 Task: nan
Action: Mouse moved to (92, 128)
Screenshot: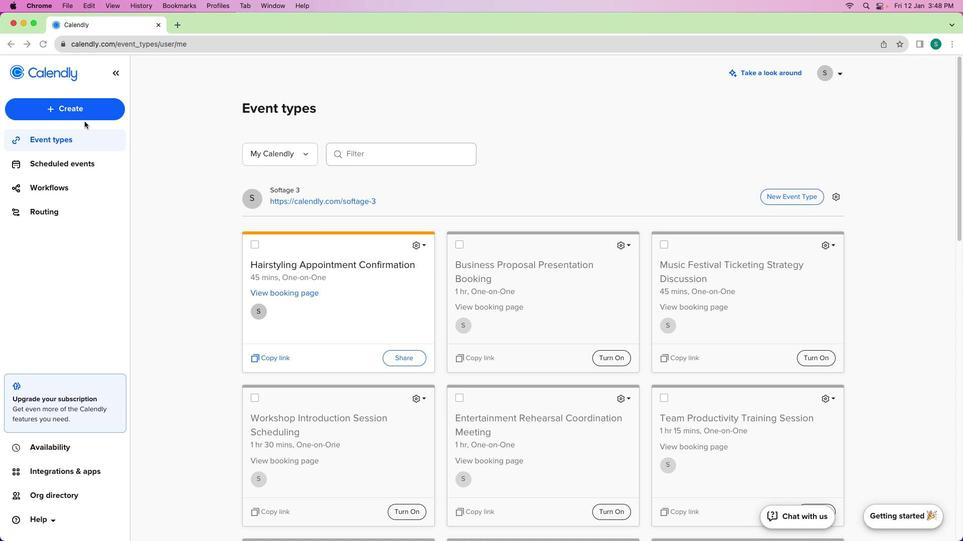
Action: Mouse pressed left at (92, 128)
Screenshot: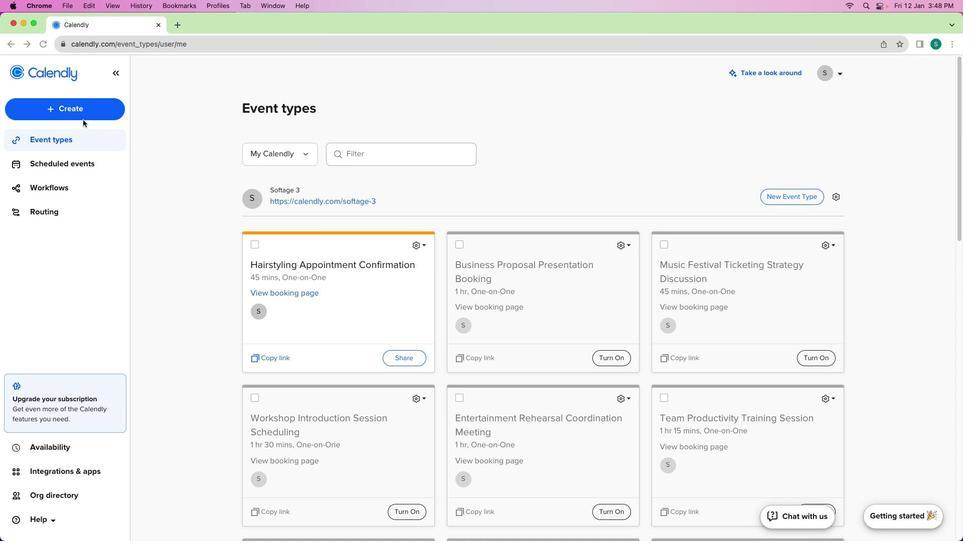 
Action: Mouse moved to (80, 120)
Screenshot: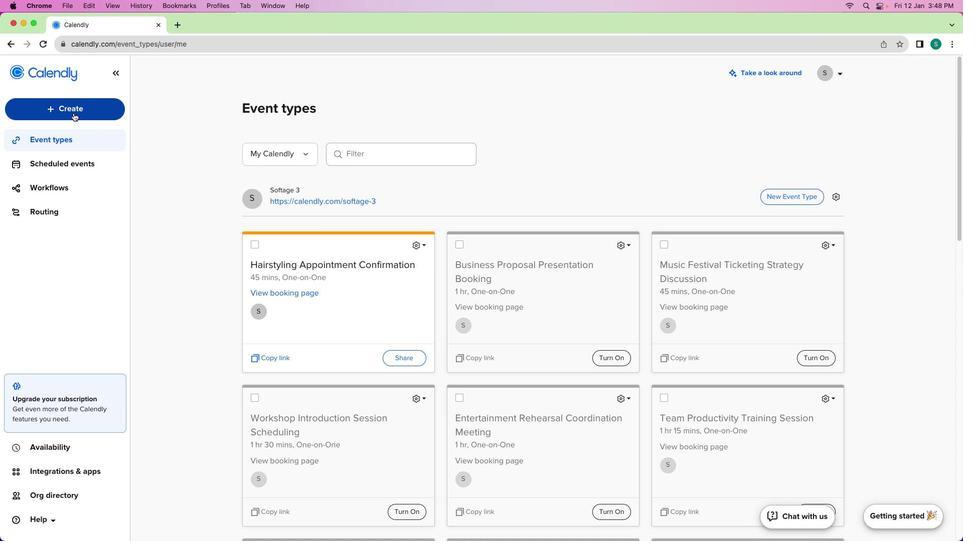 
Action: Mouse pressed left at (80, 120)
Screenshot: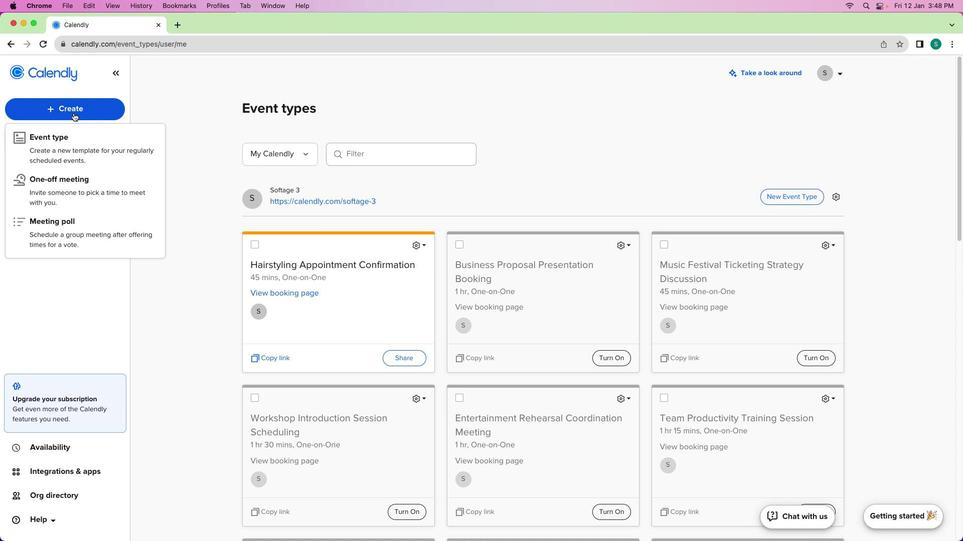 
Action: Mouse moved to (76, 140)
Screenshot: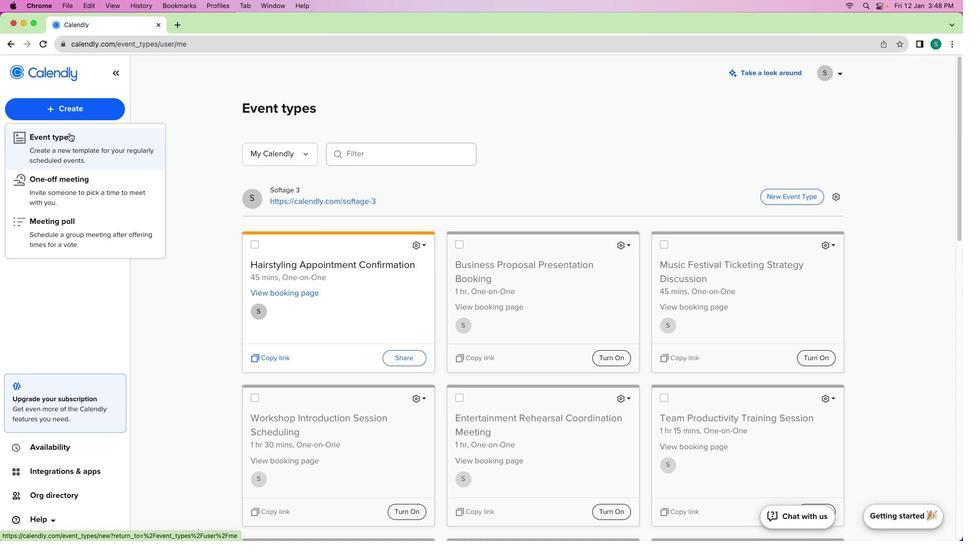 
Action: Mouse pressed left at (76, 140)
Screenshot: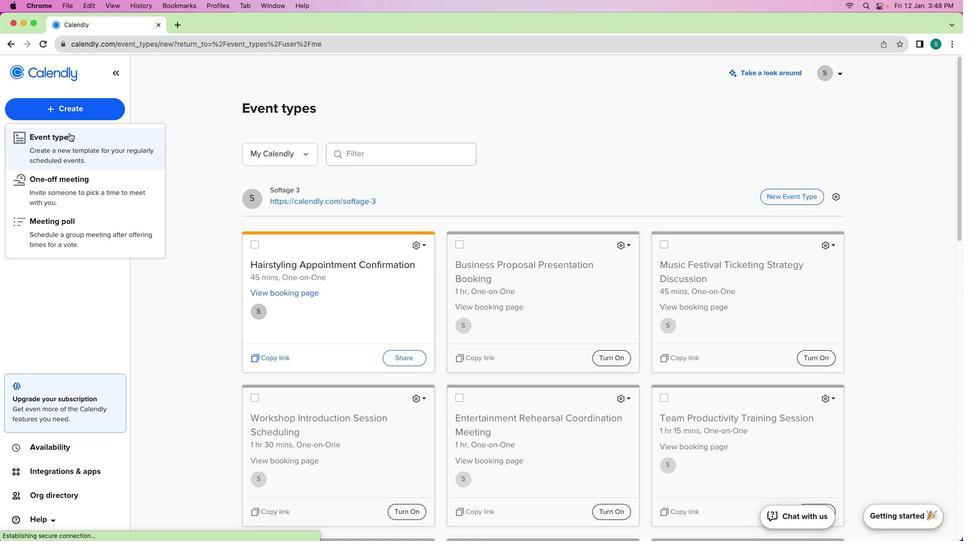 
Action: Mouse moved to (443, 205)
Screenshot: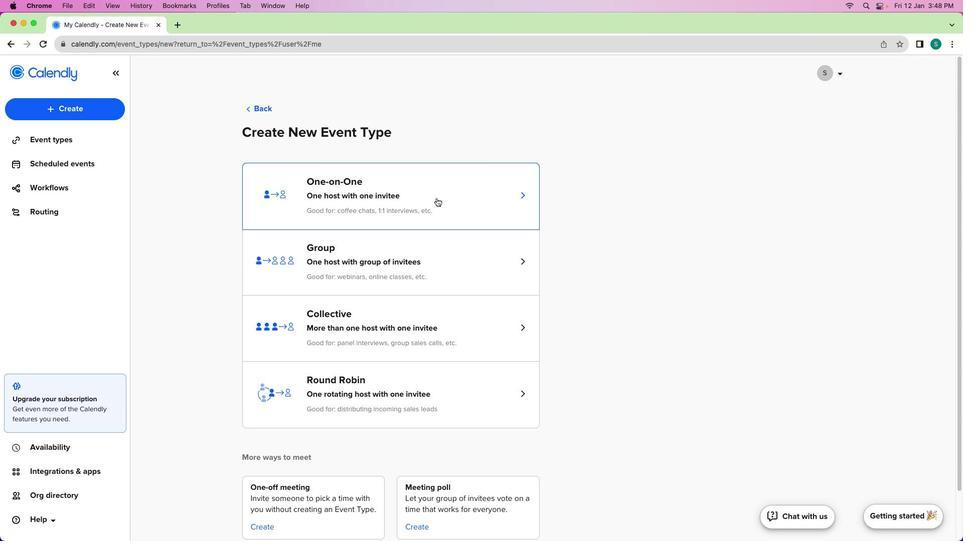 
Action: Mouse pressed left at (443, 205)
Screenshot: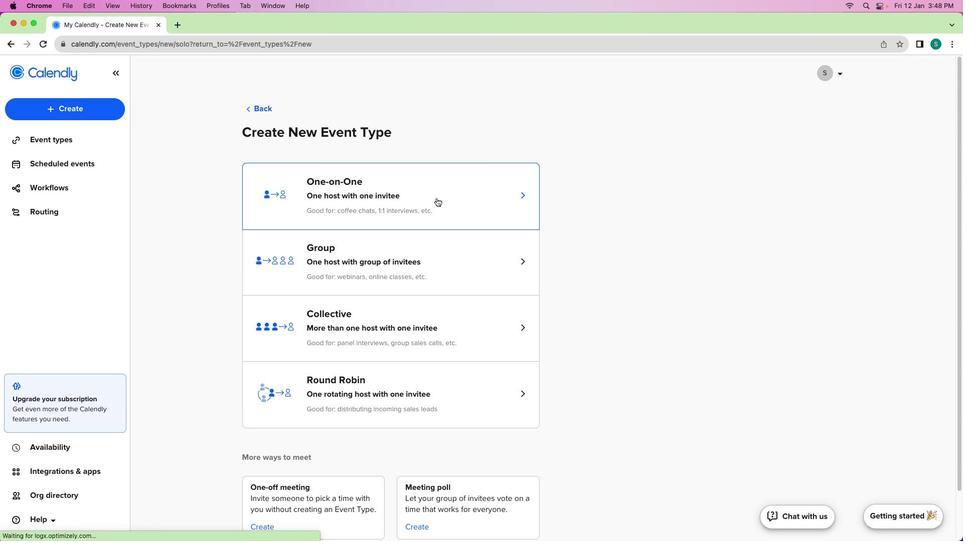 
Action: Mouse moved to (146, 164)
Screenshot: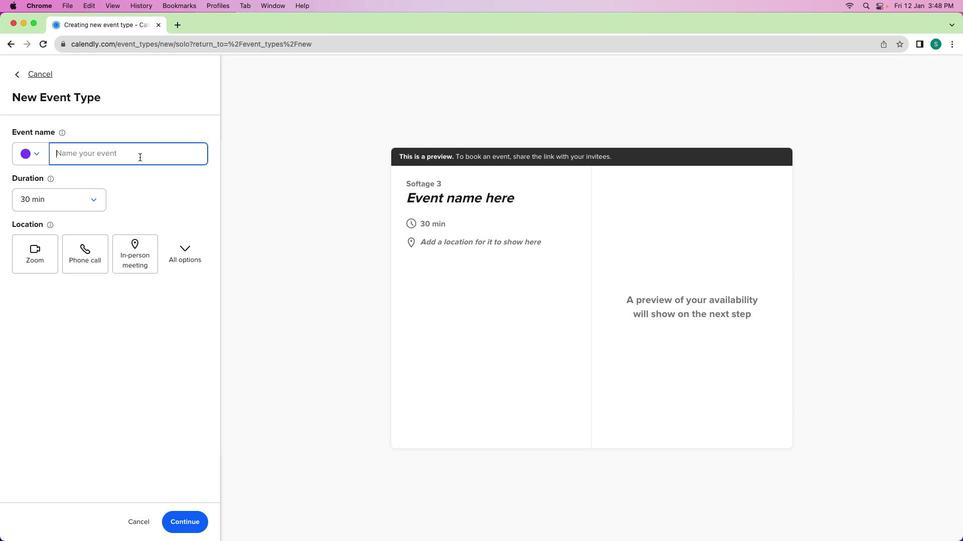 
Action: Mouse pressed left at (146, 164)
Screenshot: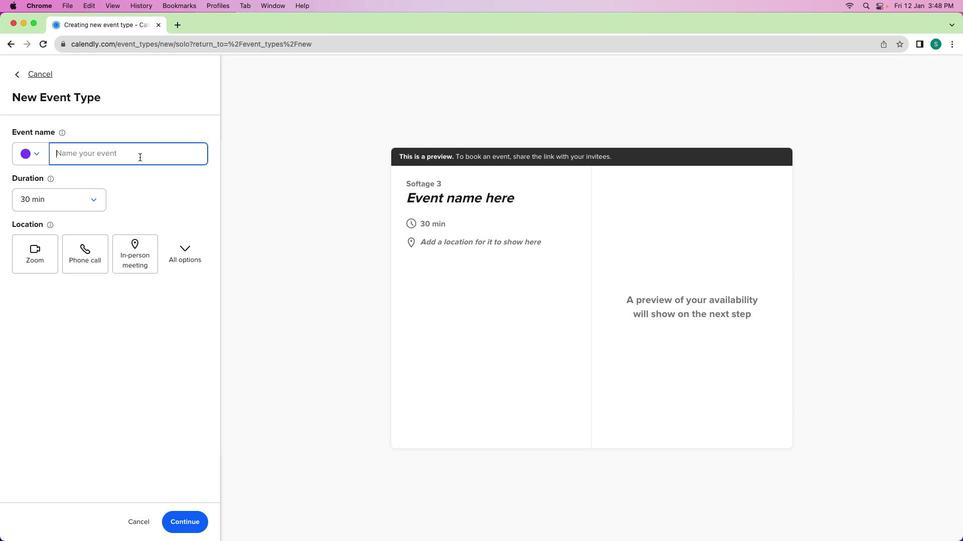 
Action: Mouse moved to (76, 208)
Screenshot: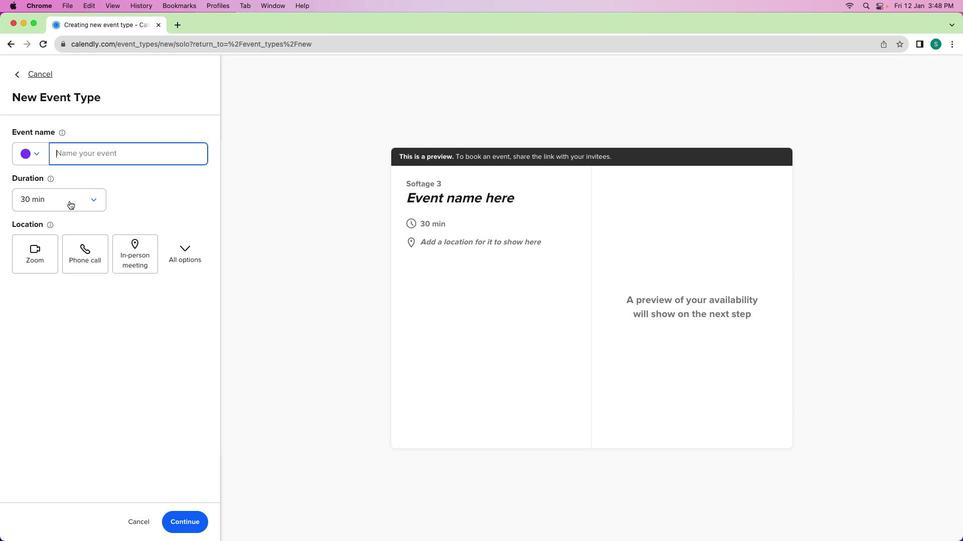 
Action: Key pressed Key.shift'B''u''s''i''n''e''s''s'Key.spaceKey.shift'D''e''v''e''l''o''p''m''e''n''t'Key.spaceKey.shift'C''o''n''s''u''l''t''a''t''i''o''n'Key.space'-'Key.spaceKey.shift'P''a''r''t''n''e''r''s''h''i''p''s'
Screenshot: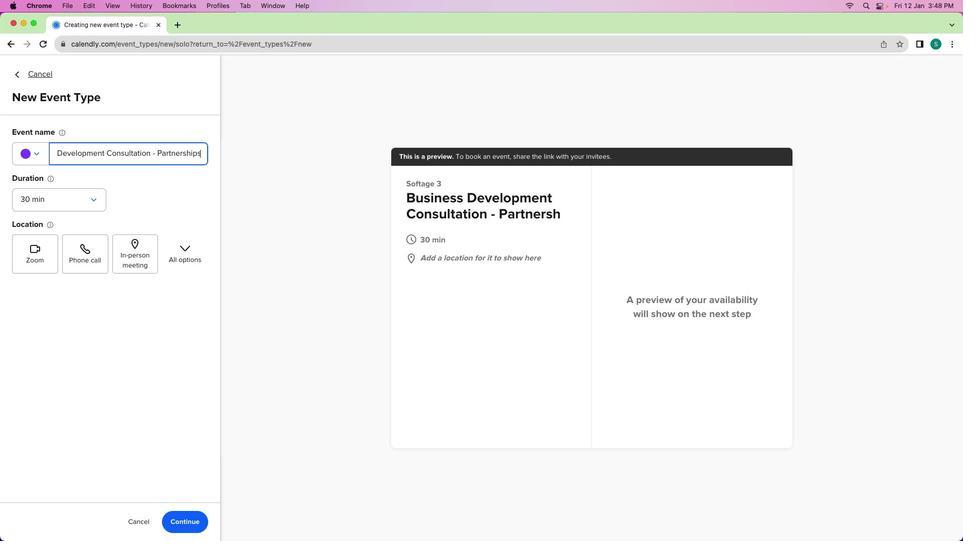 
Action: Mouse moved to (59, 210)
Screenshot: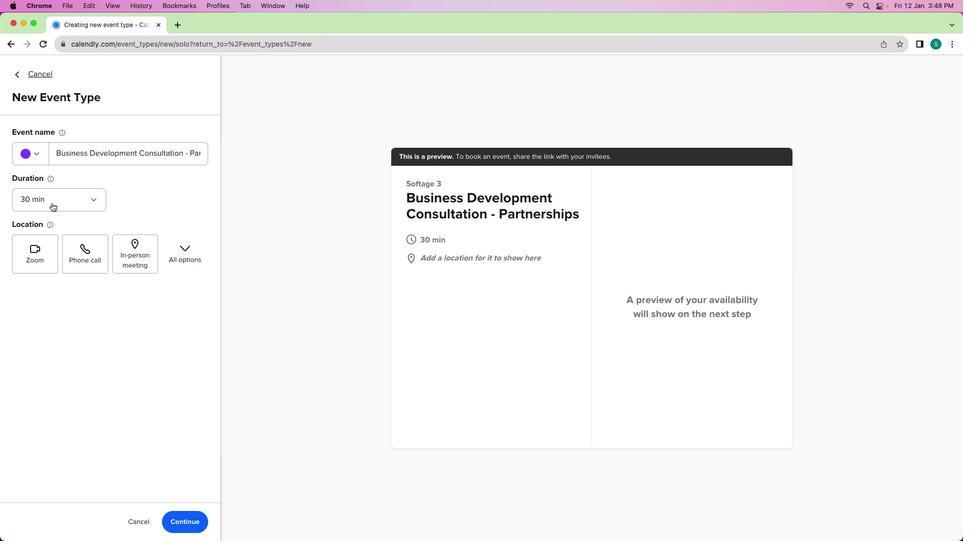 
Action: Mouse pressed left at (59, 210)
Screenshot: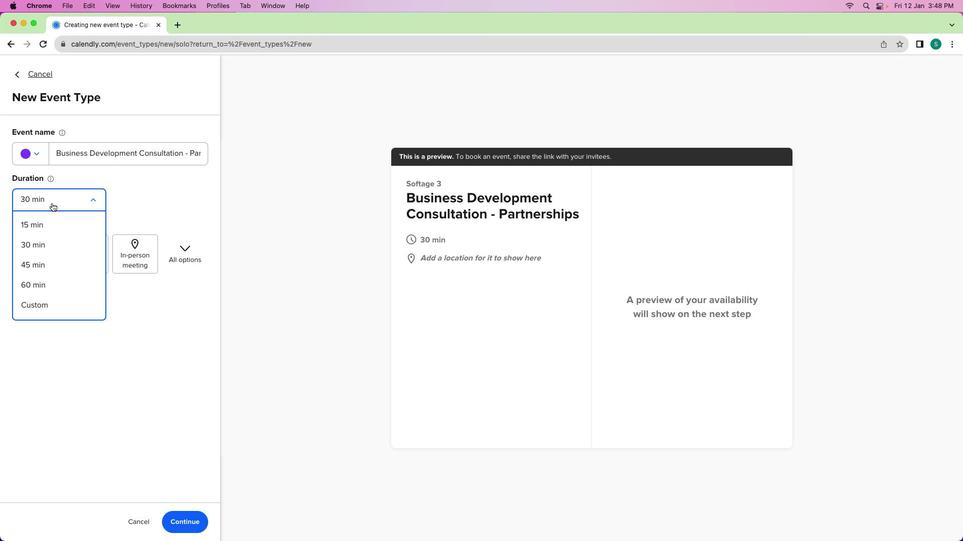 
Action: Mouse moved to (49, 305)
Screenshot: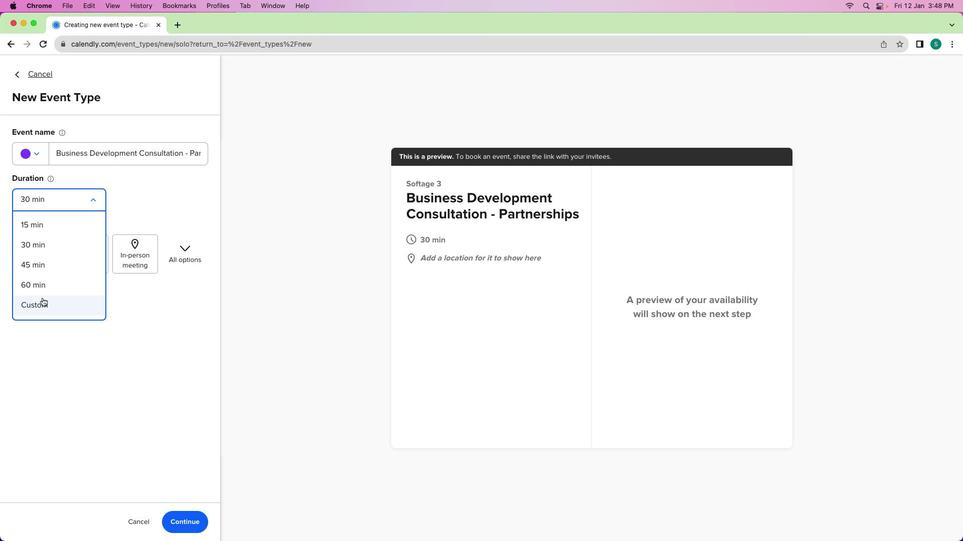 
Action: Mouse pressed left at (49, 305)
Screenshot: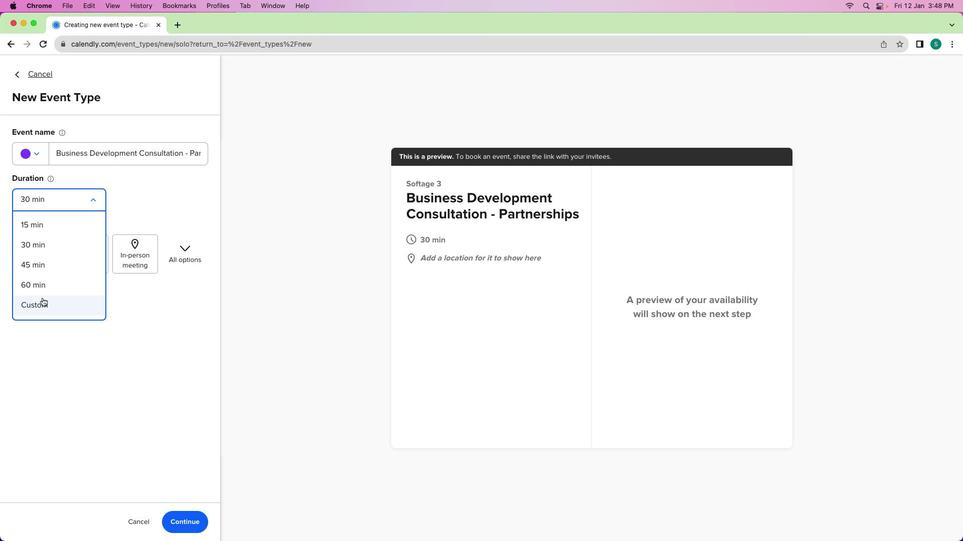 
Action: Mouse moved to (37, 232)
Screenshot: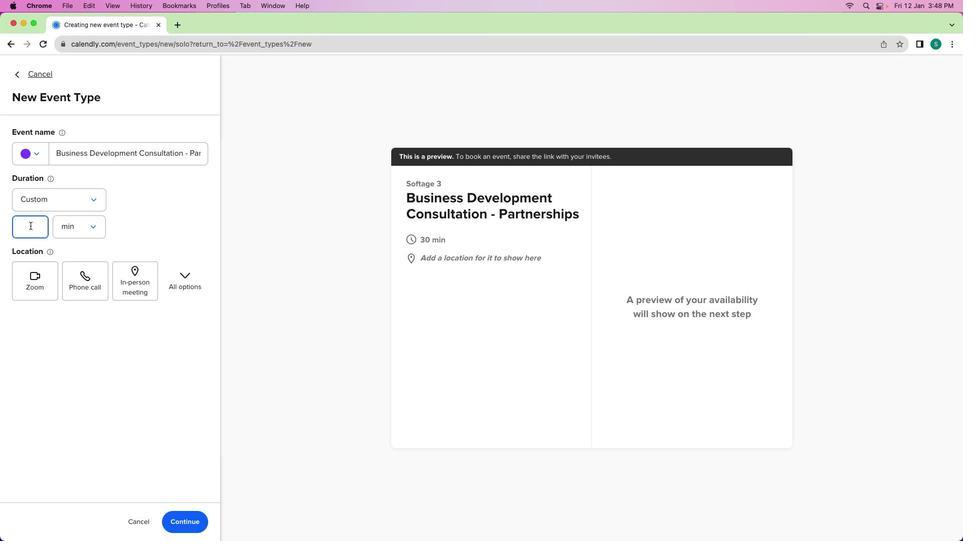 
Action: Key pressed '9''0'
Screenshot: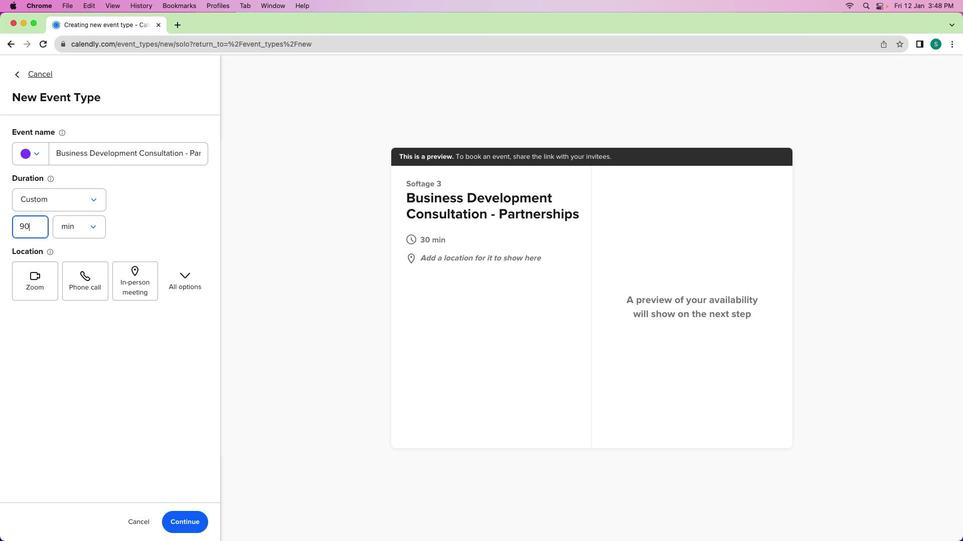 
Action: Mouse moved to (53, 302)
Screenshot: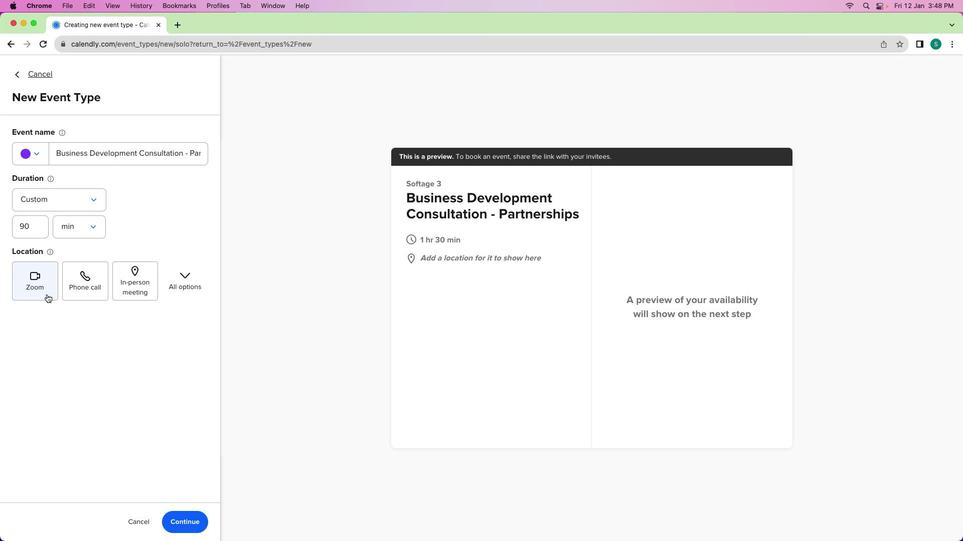 
Action: Mouse pressed left at (53, 302)
Screenshot: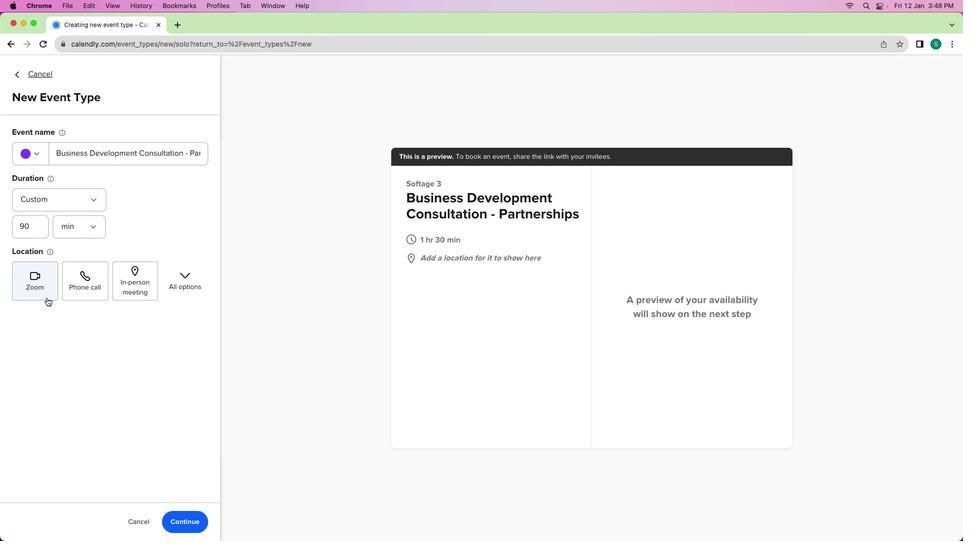 
Action: Mouse moved to (193, 531)
Screenshot: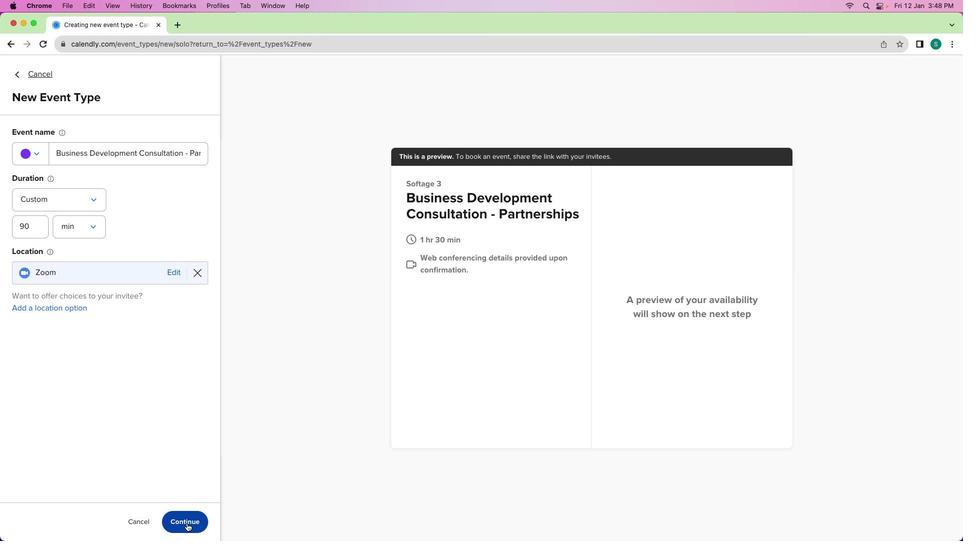 
Action: Mouse pressed left at (193, 531)
Screenshot: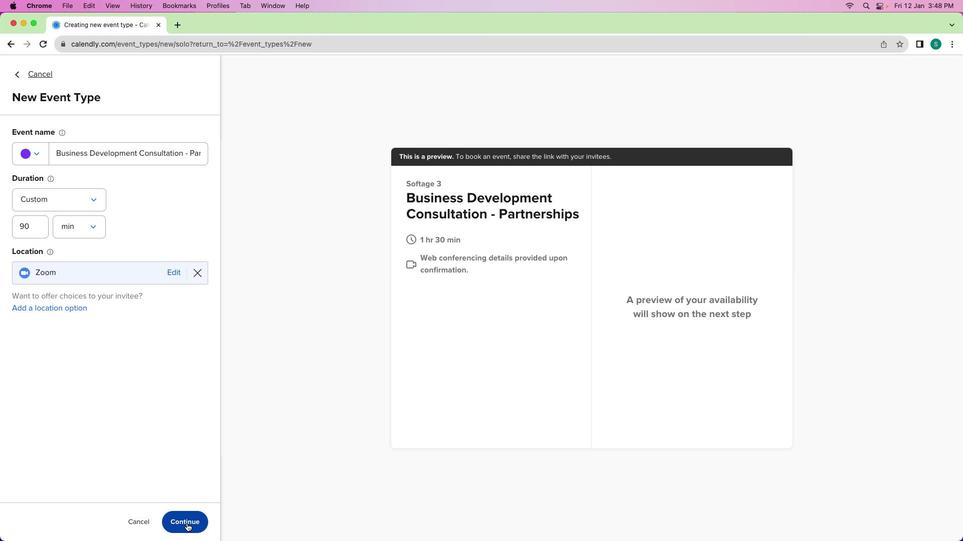 
Action: Mouse moved to (146, 190)
Screenshot: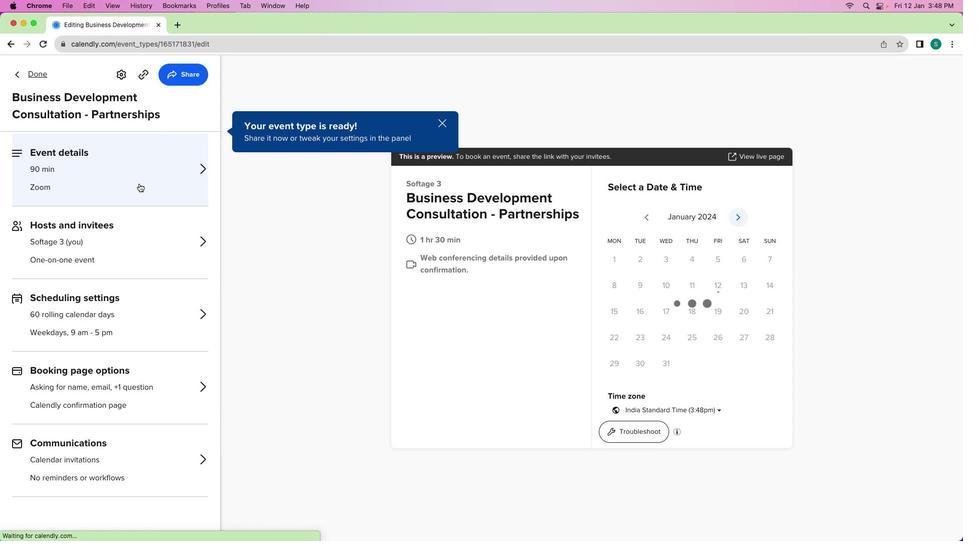 
Action: Mouse pressed left at (146, 190)
Screenshot: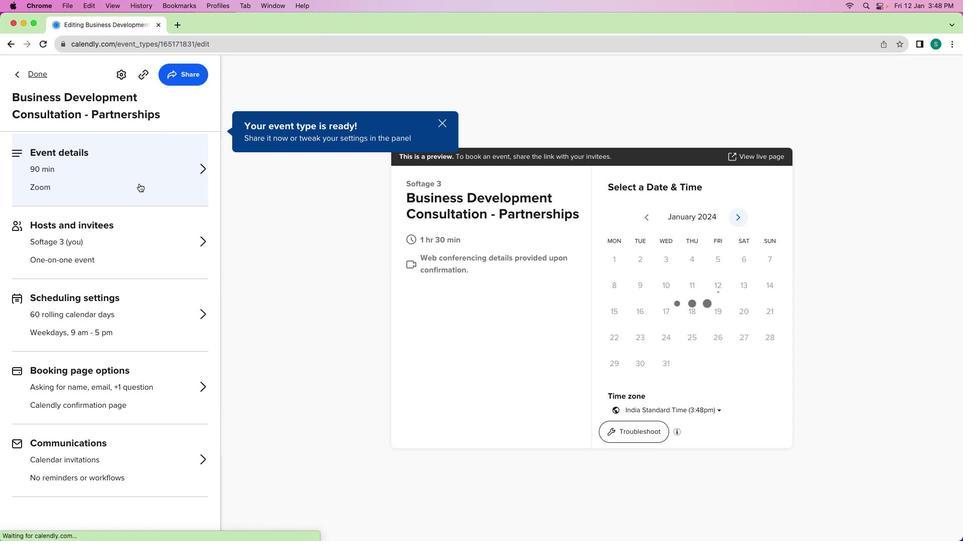
Action: Mouse moved to (138, 408)
Screenshot: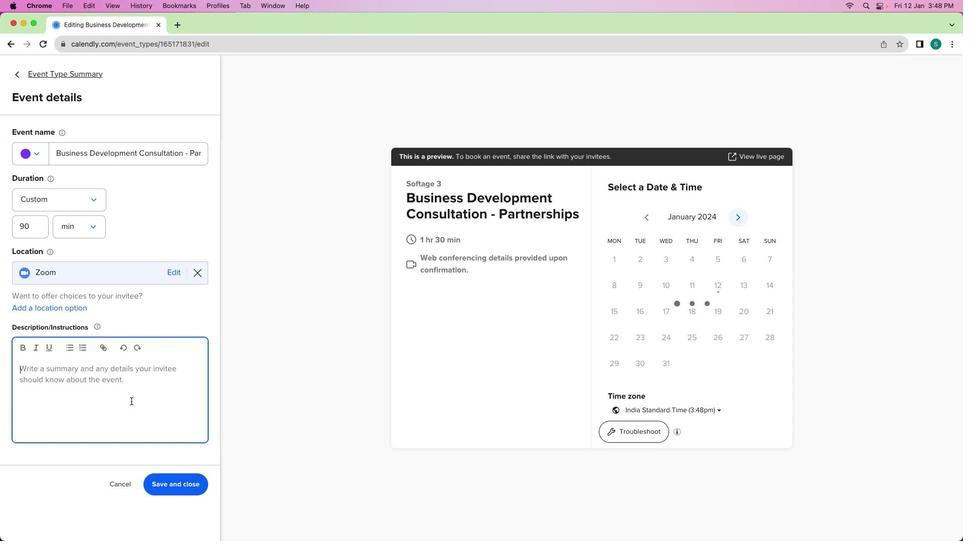 
Action: Mouse pressed left at (138, 408)
Screenshot: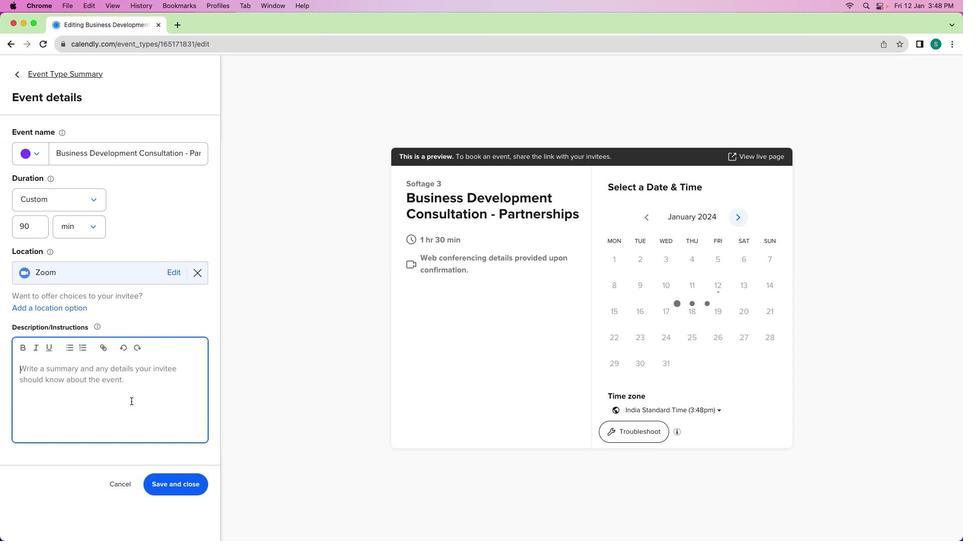 
Action: Key pressed Key.shift'H''e''l''l''o'Key.space't''e''a''m'','Key.enterKey.shift'I'"'"'v''e'Key.space's''c''h''e''d''u''l''e''d'Key.space'a'Key.space'9''0''-''m''i''n''u''t''e'Key.space'b''u''s''i''n''e''s''s'Key.space'd''e''v''e''l''o''p''m''e''n''t'Key.space'c''o''n''s''u''l''t''a''t''i''o''n'Key.space't''o'Key.space'e''x''p''l''o''r''e'Key.space'p''o''t''e''n''t''i''a''l'Key.space'p''a''r''t''n''e''r''s''h''i''p''s'Key.space'a''n''d'Key.space'c''o''l''l''a''b''o''r''a''t''i''o''n'Key.space'o''p''p''o''r''t''u''n''i''t''i''e''s'','Key.backspace'.'Key.spaceKey.shift'L''e''t'"'"'s'Key.space'd''i''s''c''u''s''s'Key.space's''t''r''a''t''e''g''i''e''s'','Key.space'i''d''e''n''t''i''f''y'Key.space'j'Key.backspace'k''e''y'Key.space'a'Key.backspace'p''r''o''s''p''e''c''t''s'','Key.space'a''n''d'Key.space'a''l''i''g''n'Key.space'o''u''r'Key.space'g''o''a''l''s'Key.space'f''o''r'Key.space's''u''c''c''e''s''s''f''u''l'Key.space'p''a''r''t''n''e''r''s''h''i''p''s''.'Key.enterKey.enterKey.shift'E''x''c''i''t''e''d'Key.space't''o'Key.space'd''e''l''v''e'Key.space'i''n''t''o'Key.space'b''u''s''i''n''e''s''s'Key.space'd''e''v''e''l''o''p''m''e''n''t'Key.space'w''i''t''h'Key.space'y''o''u'Key.shift_r'!'Key.enterKey.enterKey.shift'B''e''s''t'Key.space'r''e''g''a''r''d''s'','Key.enterKey.shift'S''o''f''t'Key.shift'A''g''e'
Screenshot: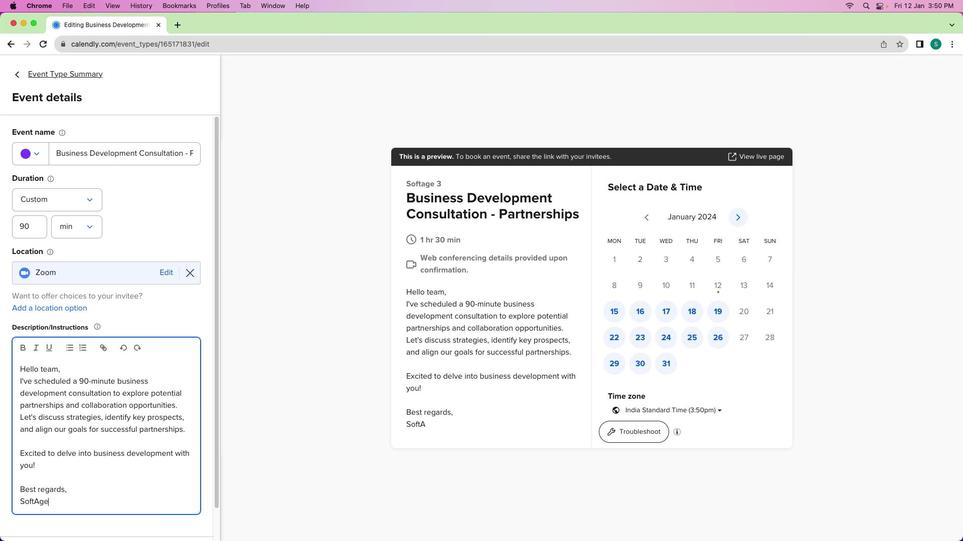 
Action: Mouse moved to (190, 291)
Screenshot: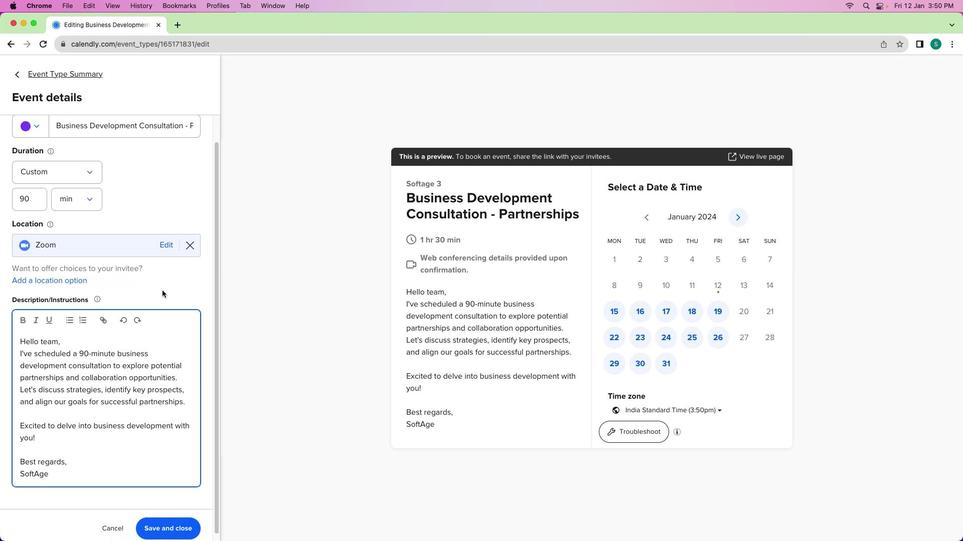 
Action: Mouse scrolled (190, 291) with delta (7, 6)
Screenshot: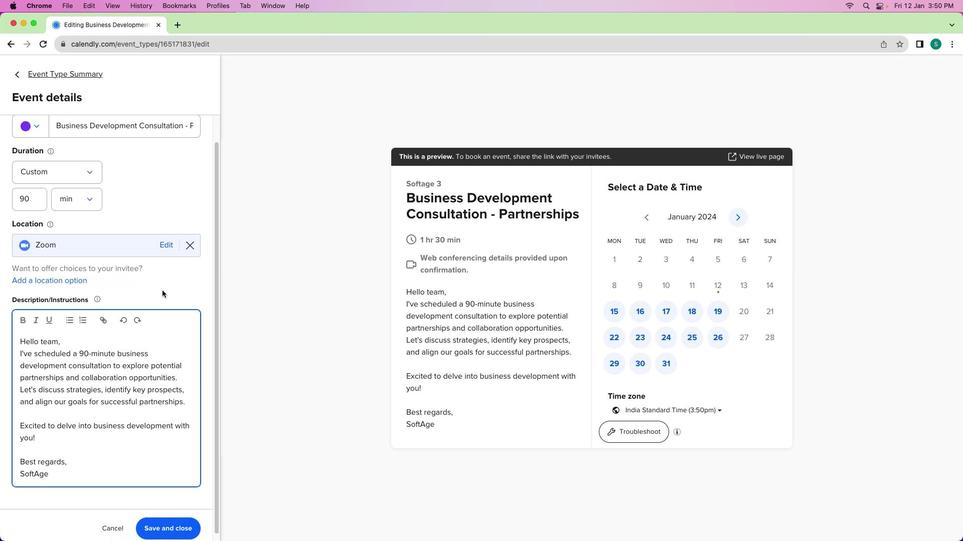 
Action: Mouse moved to (189, 292)
Screenshot: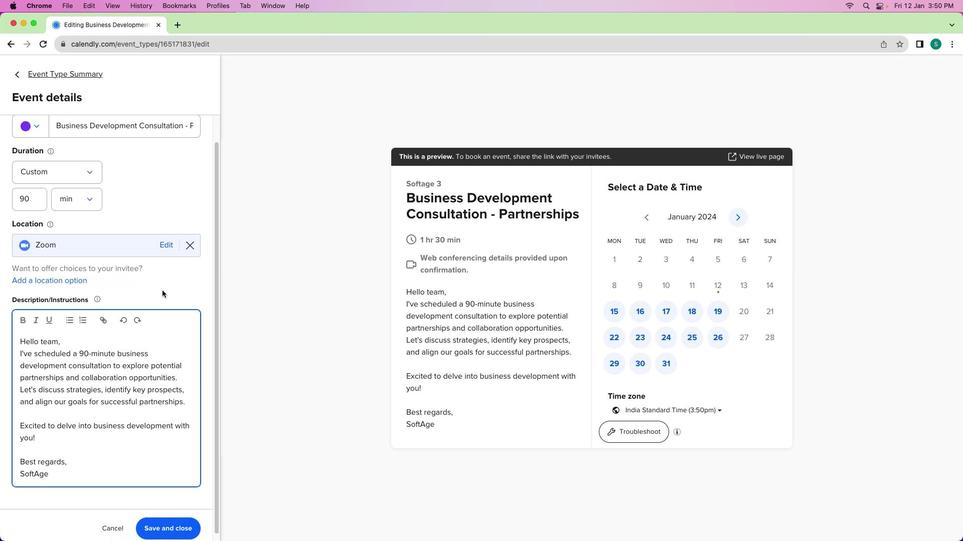 
Action: Mouse scrolled (189, 292) with delta (7, 6)
Screenshot: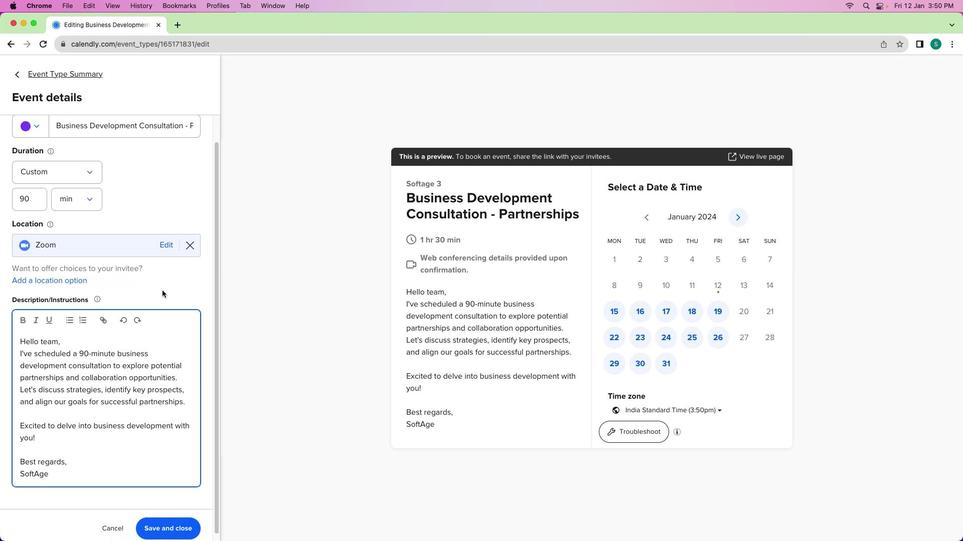 
Action: Mouse moved to (184, 294)
Screenshot: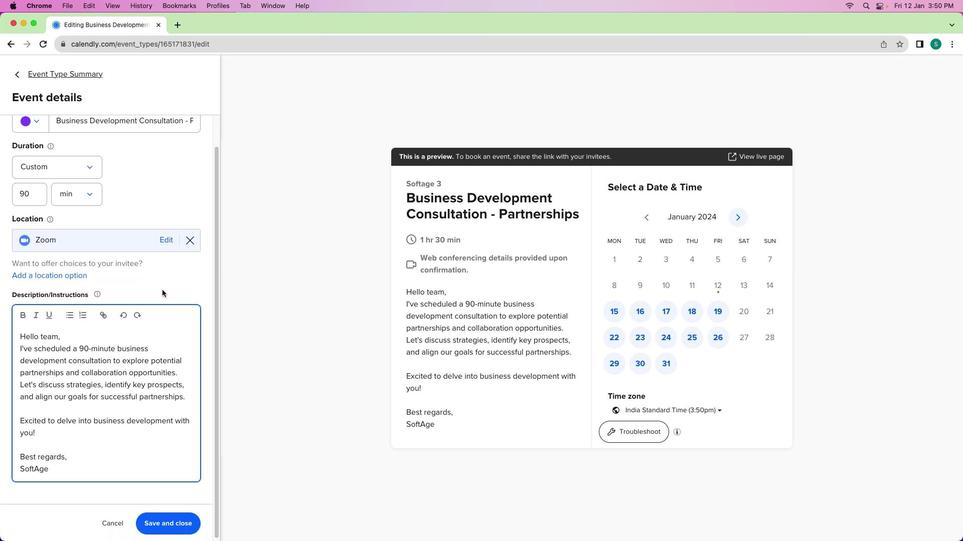 
Action: Mouse scrolled (184, 294) with delta (7, 5)
Screenshot: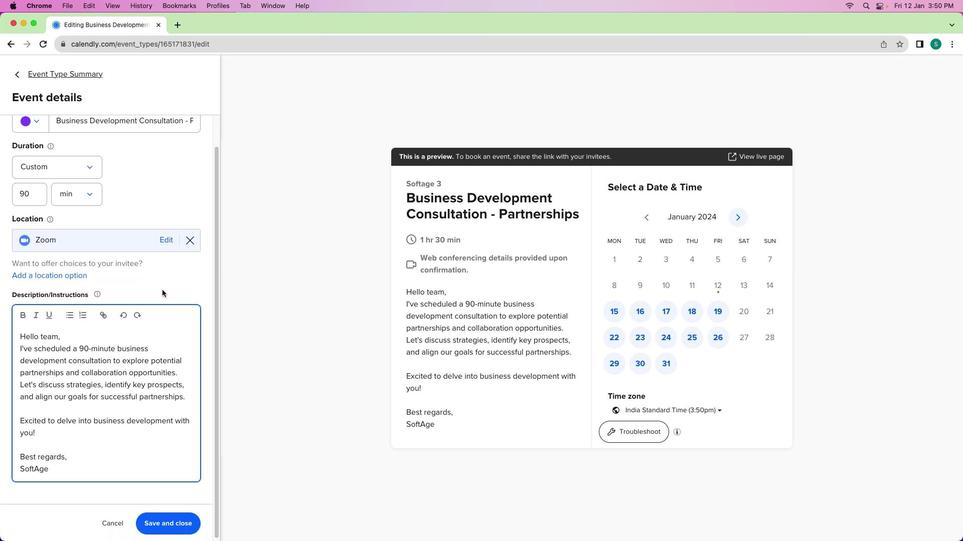 
Action: Mouse moved to (179, 295)
Screenshot: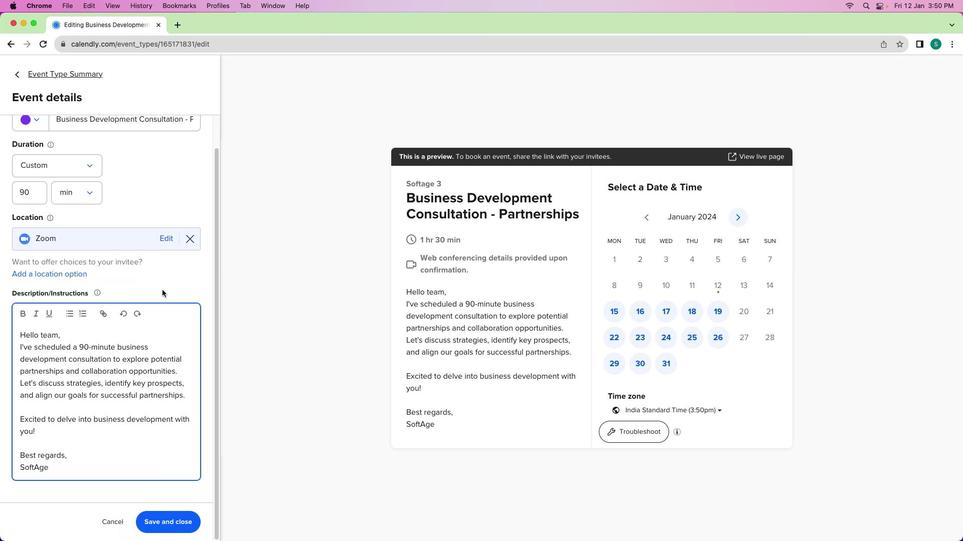 
Action: Mouse scrolled (179, 295) with delta (7, 4)
Screenshot: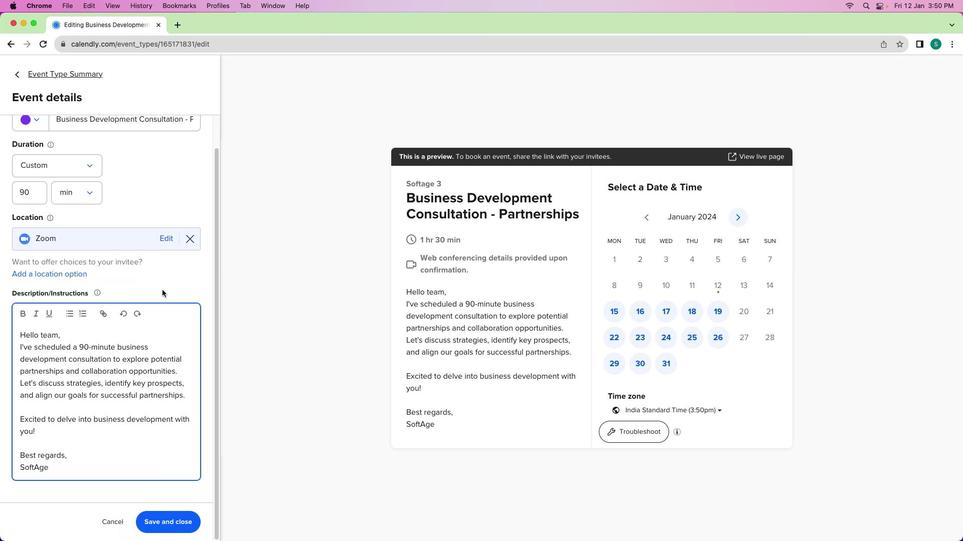 
Action: Mouse moved to (176, 296)
Screenshot: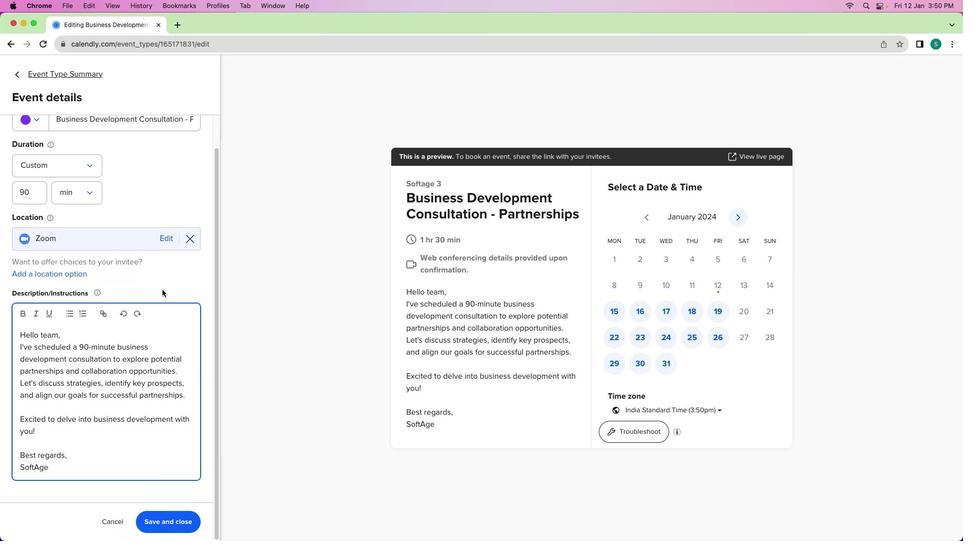 
Action: Mouse scrolled (176, 296) with delta (7, 4)
Screenshot: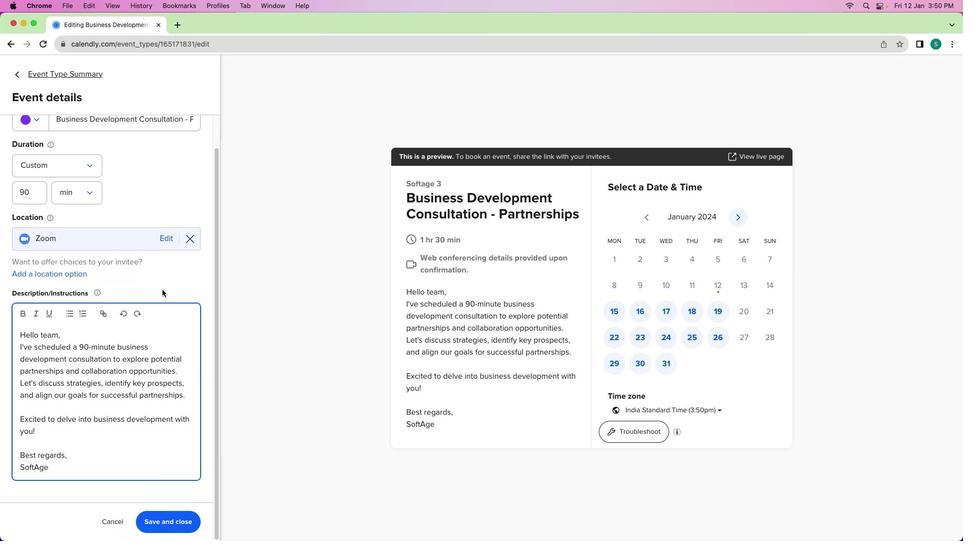 
Action: Mouse moved to (174, 524)
Screenshot: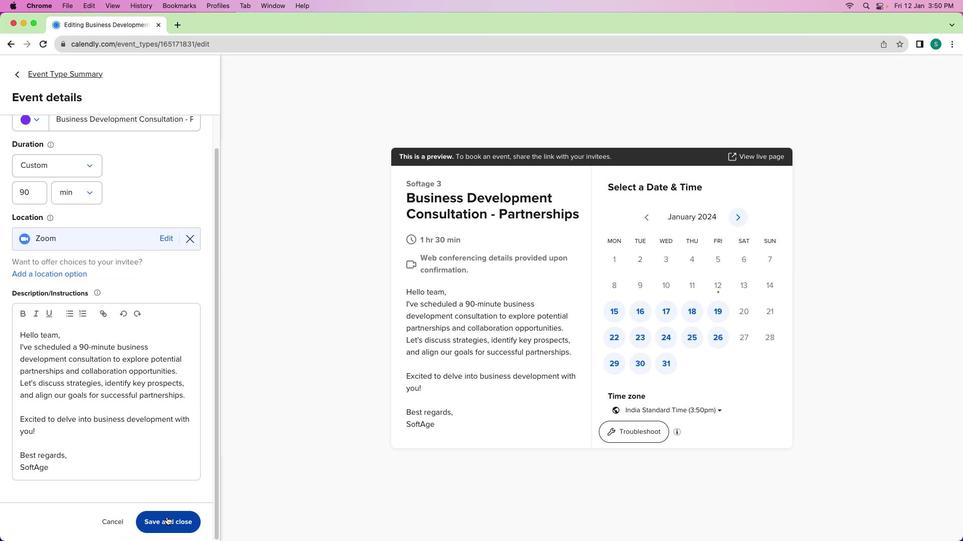 
Action: Mouse pressed left at (174, 524)
Screenshot: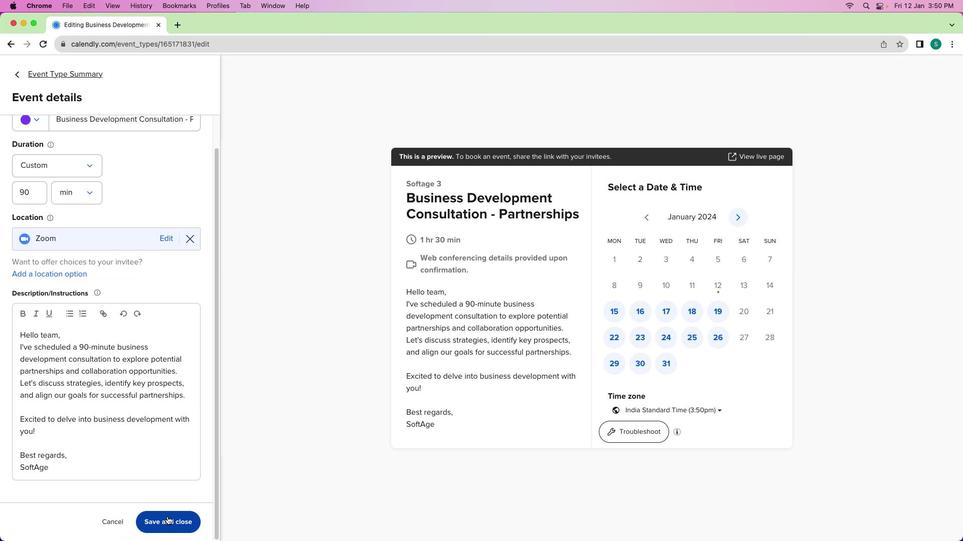 
Action: Mouse moved to (154, 310)
Screenshot: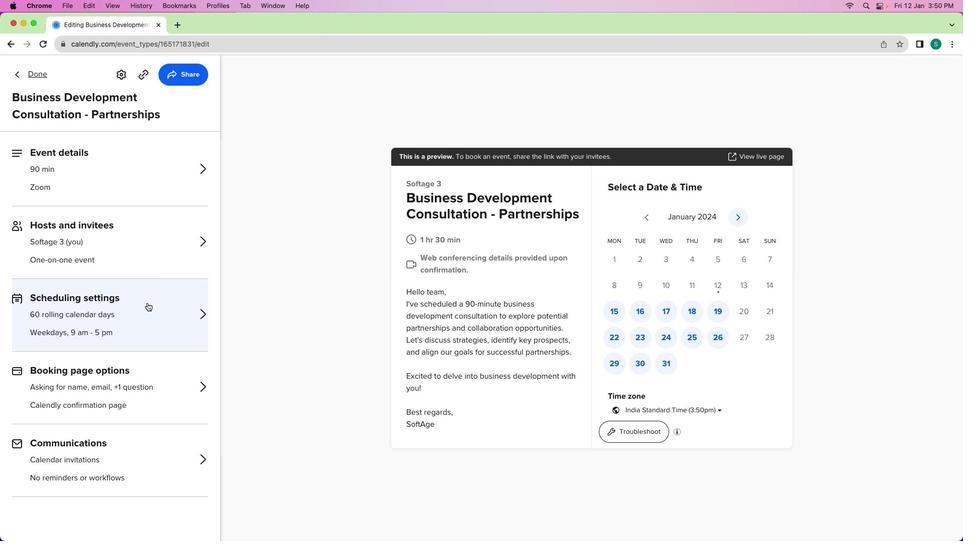 
Action: Mouse pressed left at (154, 310)
Screenshot: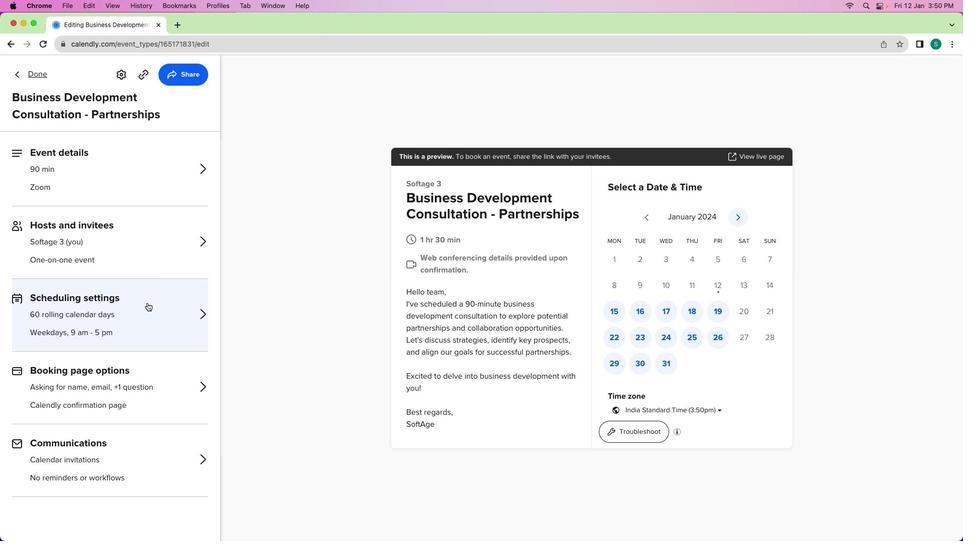 
Action: Mouse moved to (187, 383)
Screenshot: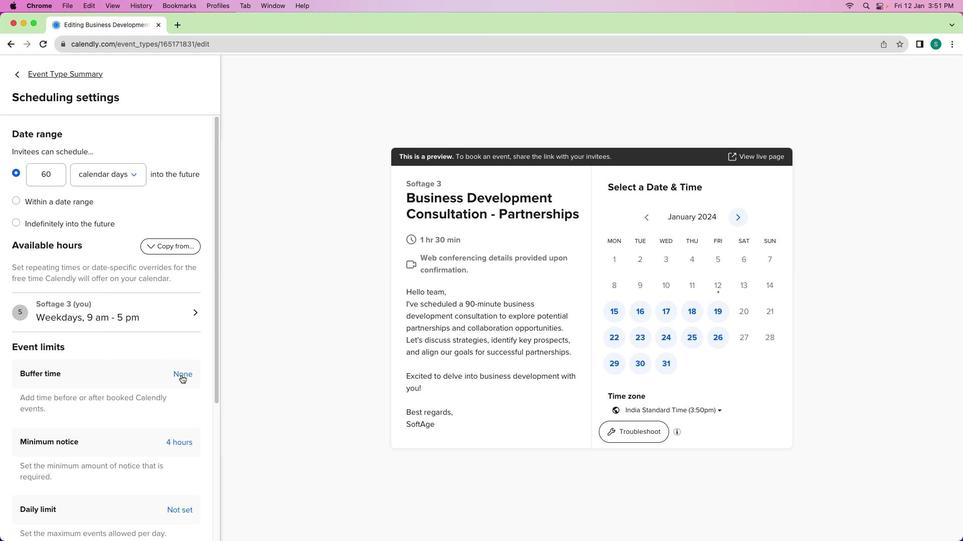 
Action: Mouse pressed left at (187, 383)
Screenshot: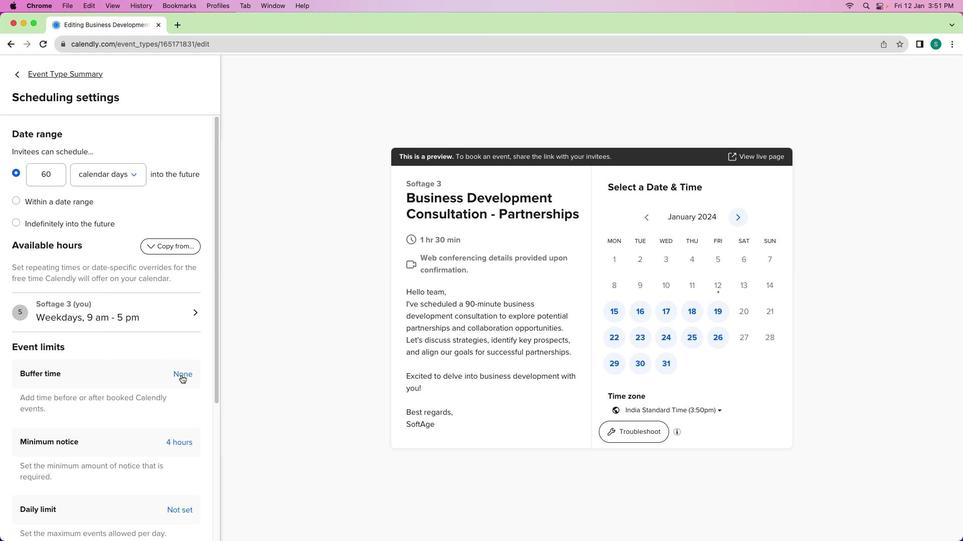 
Action: Mouse moved to (153, 410)
Screenshot: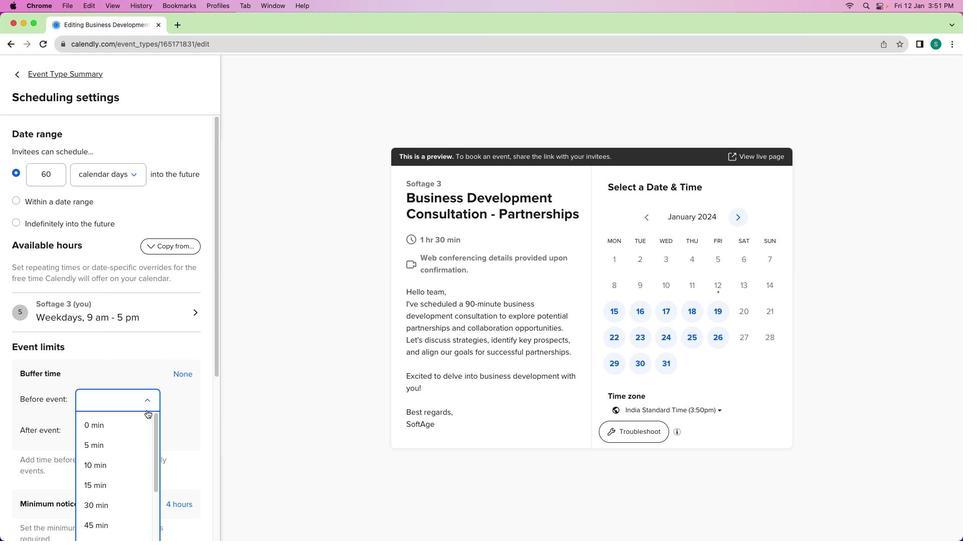 
Action: Mouse pressed left at (153, 410)
Screenshot: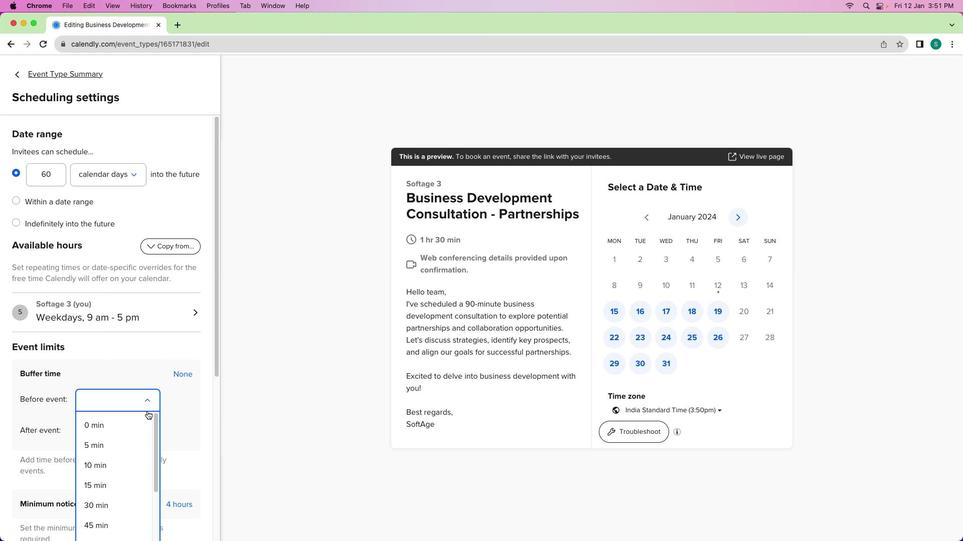 
Action: Mouse moved to (138, 465)
Screenshot: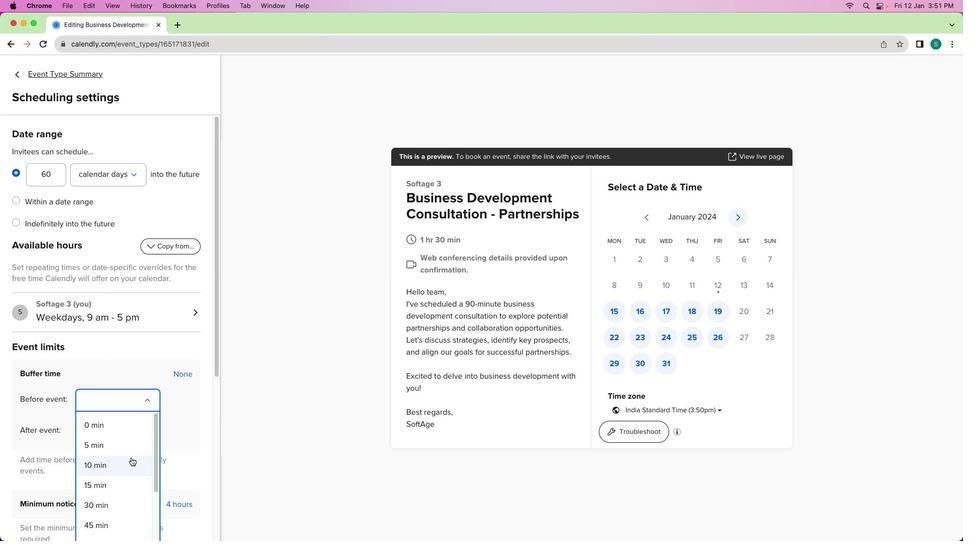 
Action: Mouse pressed left at (138, 465)
Screenshot: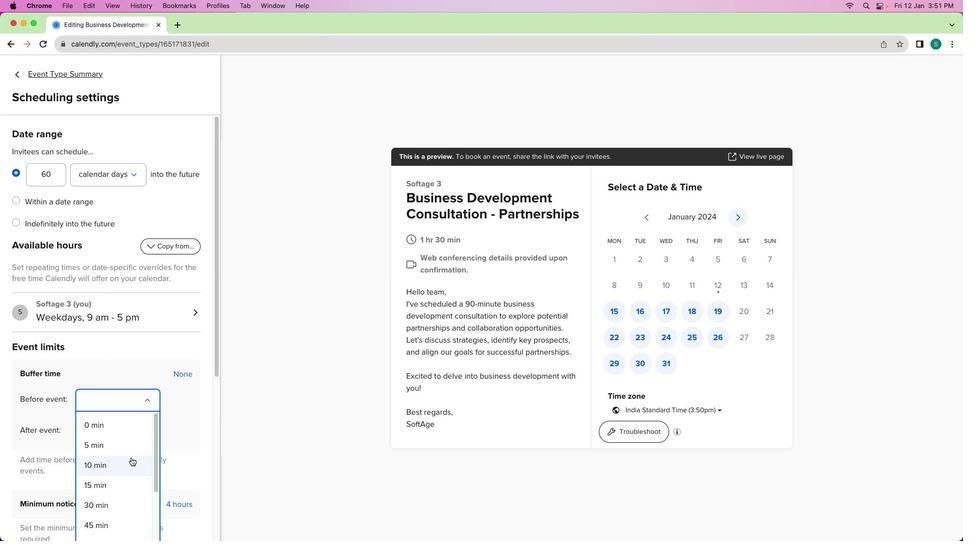
Action: Mouse moved to (130, 461)
Screenshot: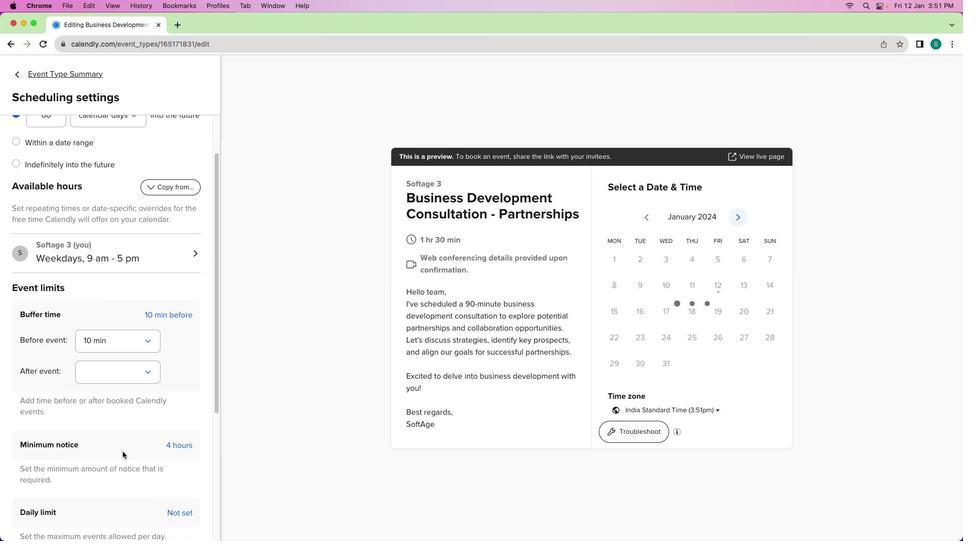 
Action: Mouse scrolled (130, 461) with delta (7, 6)
Screenshot: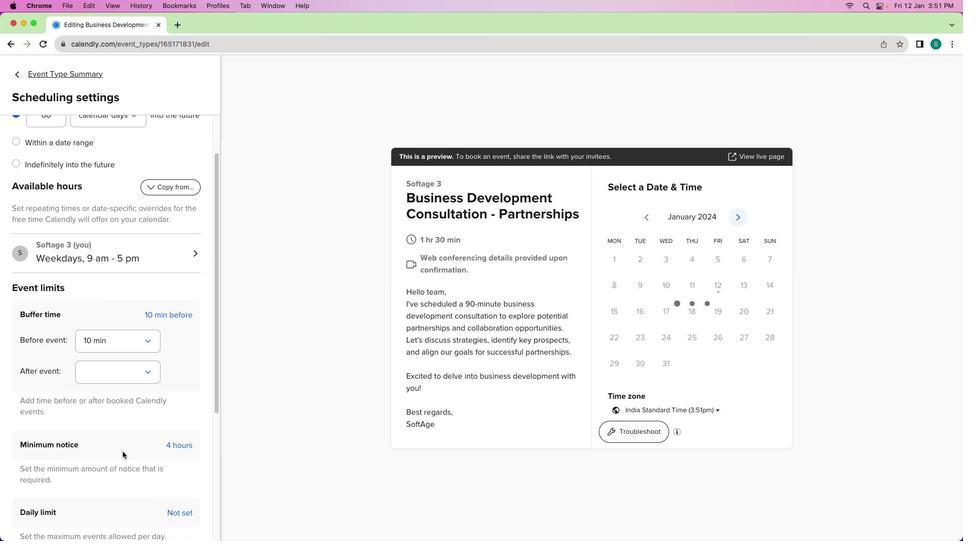 
Action: Mouse moved to (130, 461)
Screenshot: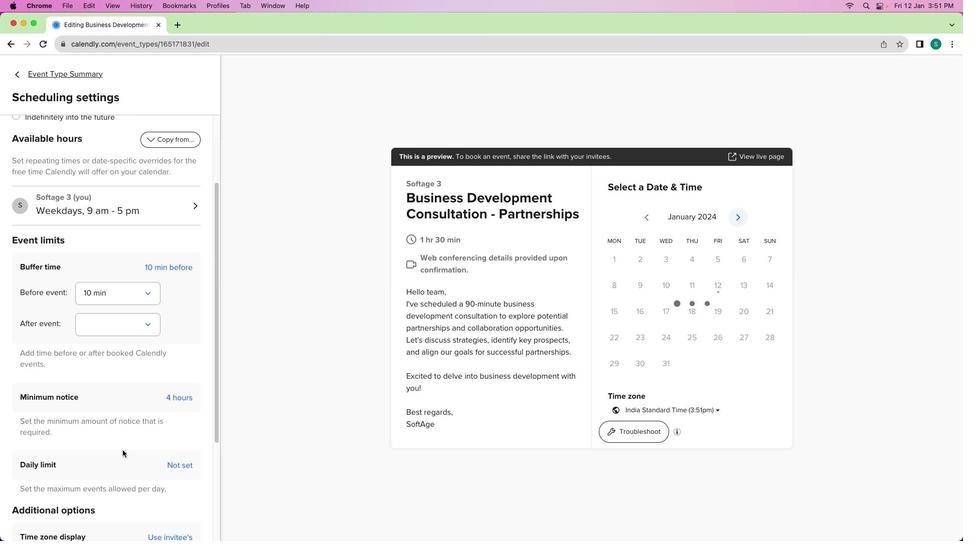
Action: Mouse scrolled (130, 461) with delta (7, 6)
Screenshot: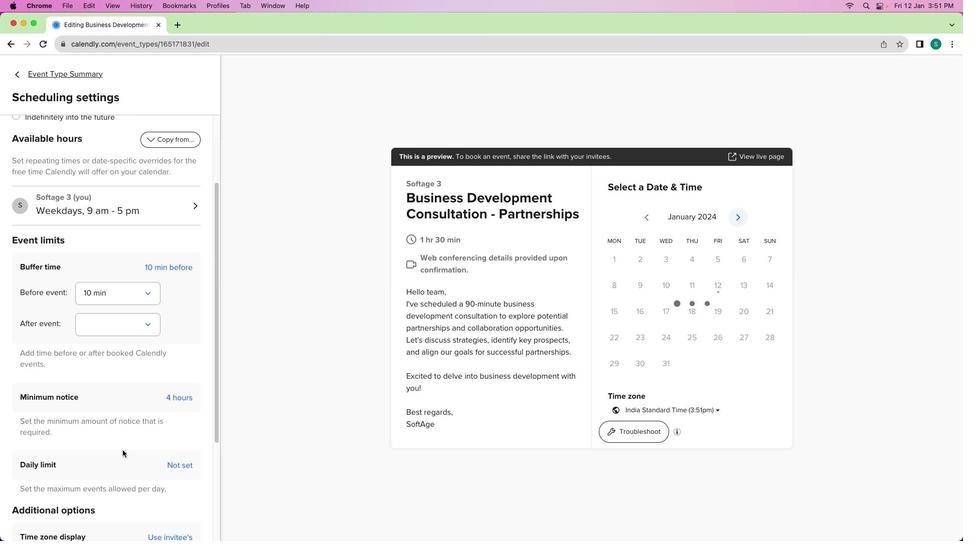 
Action: Mouse moved to (130, 461)
Screenshot: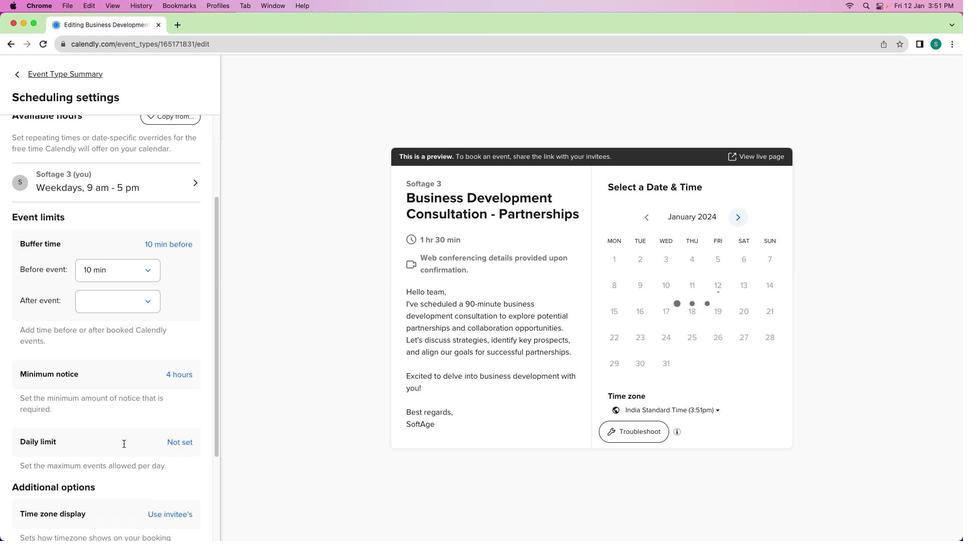 
Action: Mouse scrolled (130, 461) with delta (7, 5)
Screenshot: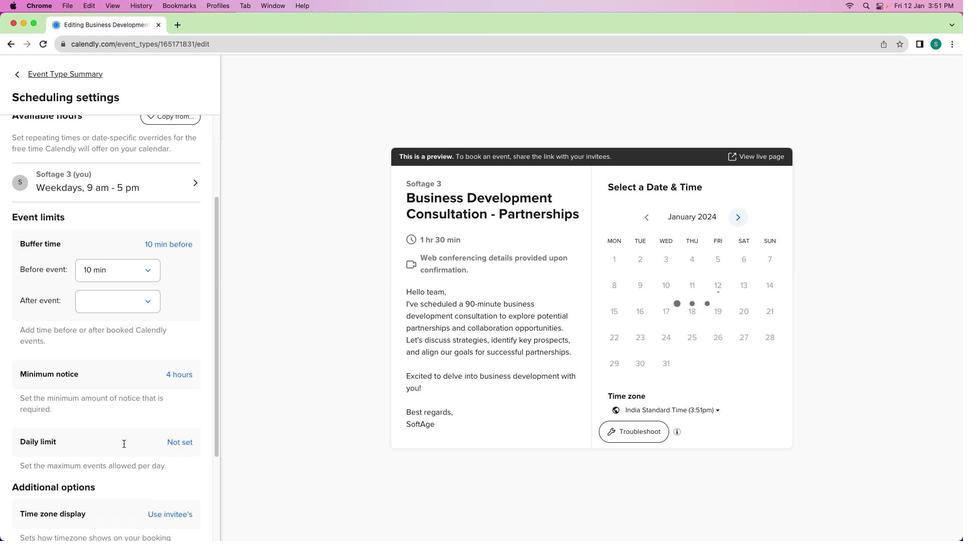 
Action: Mouse moved to (130, 460)
Screenshot: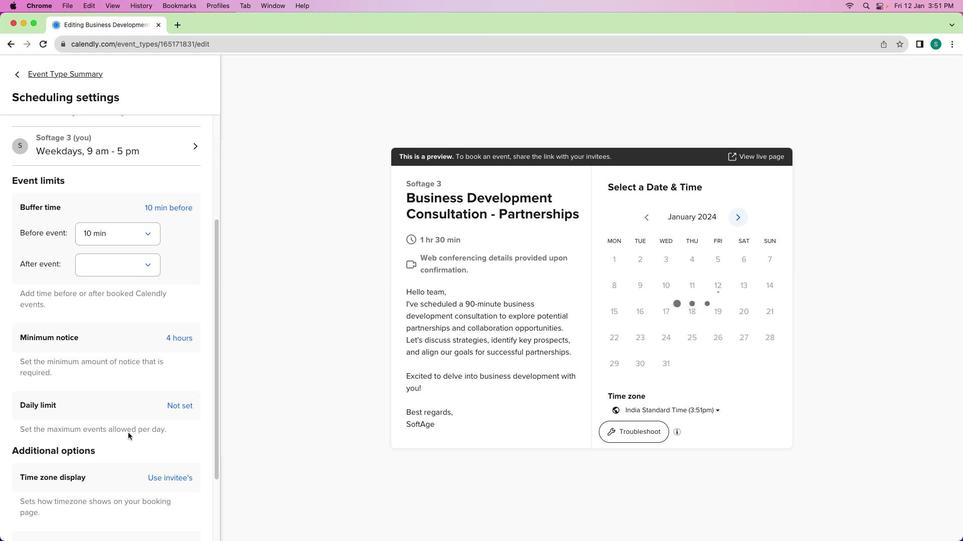 
Action: Mouse scrolled (130, 460) with delta (7, 5)
Screenshot: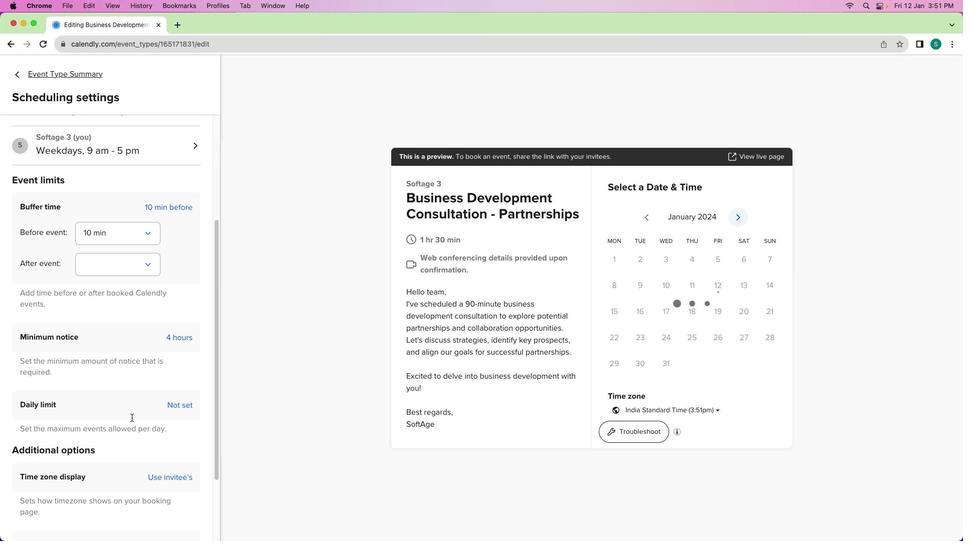 
Action: Mouse moved to (149, 264)
Screenshot: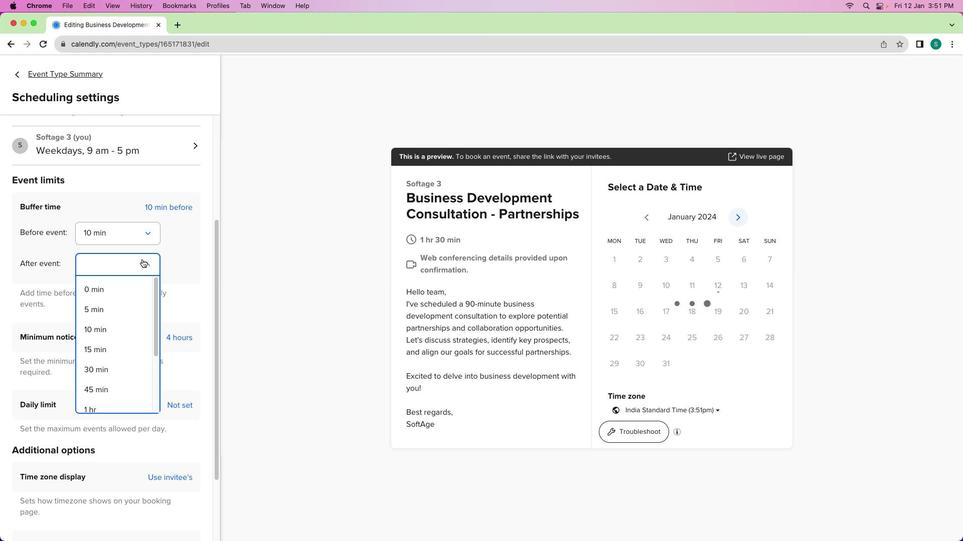 
Action: Mouse pressed left at (149, 264)
Screenshot: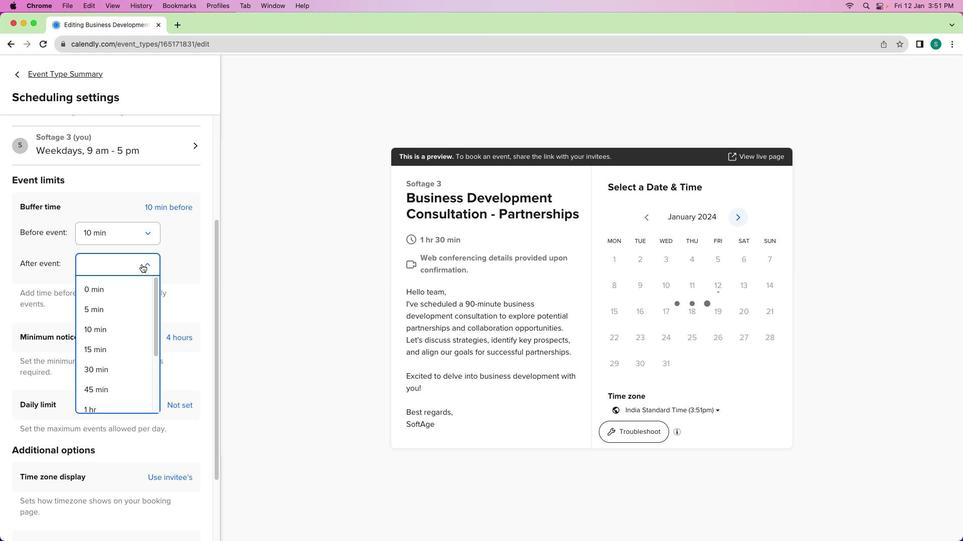 
Action: Mouse moved to (141, 318)
Screenshot: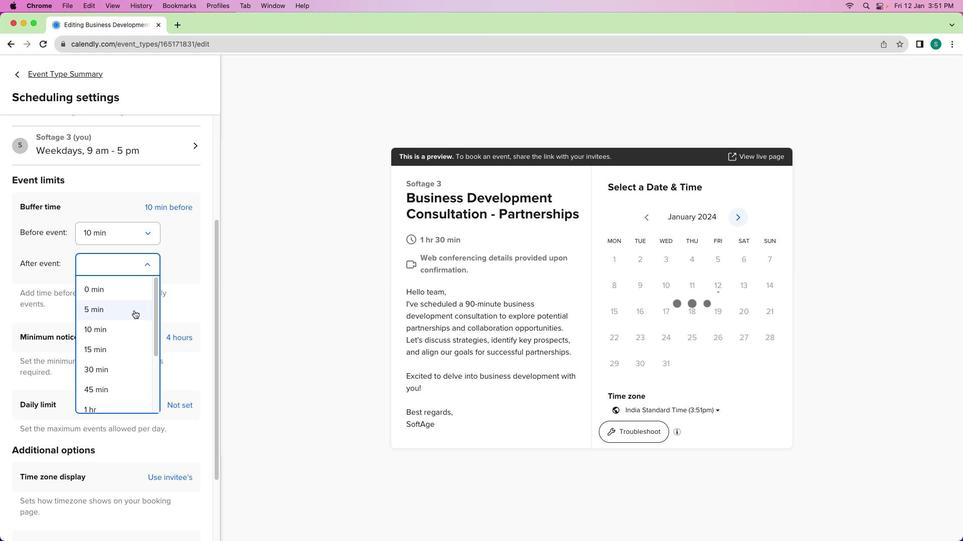 
Action: Mouse pressed left at (141, 318)
Screenshot: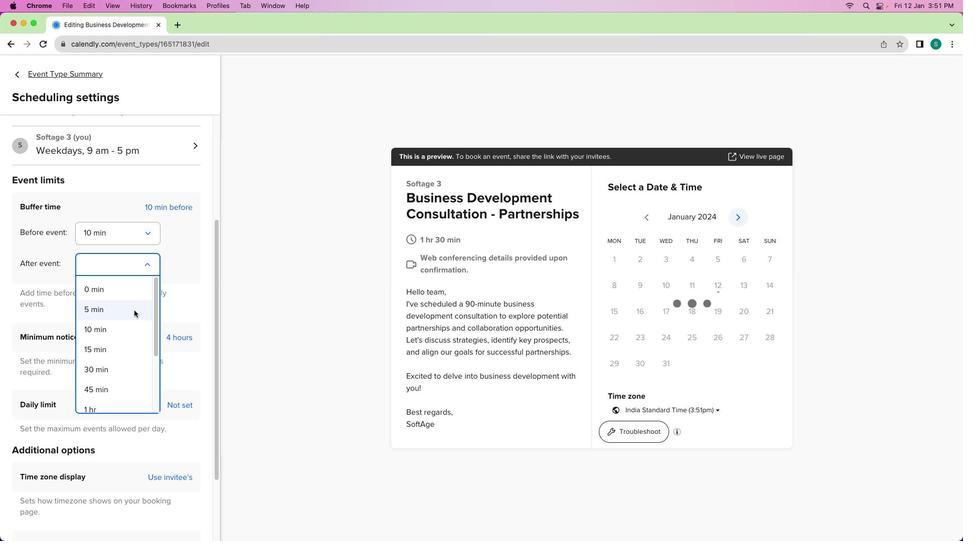 
Action: Mouse moved to (138, 320)
Screenshot: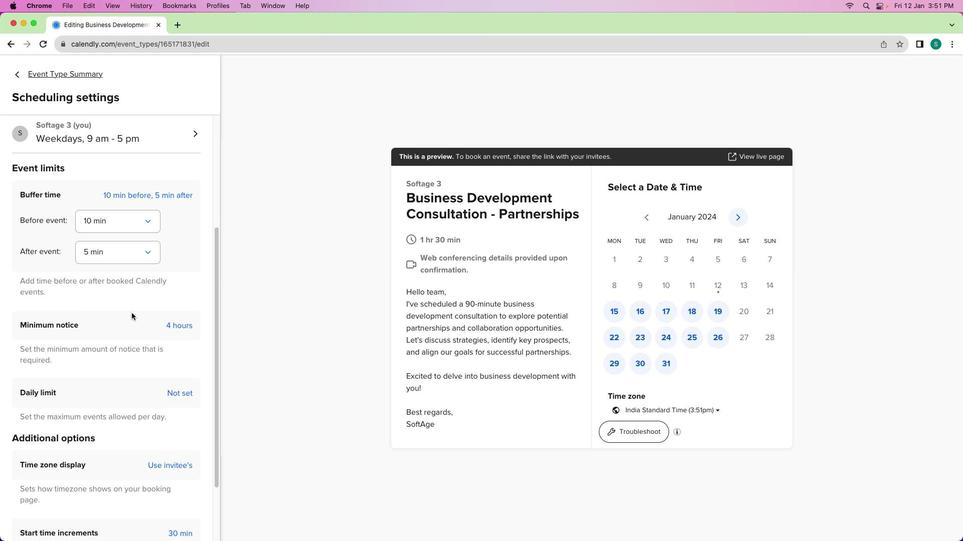 
Action: Mouse scrolled (138, 320) with delta (7, 6)
Screenshot: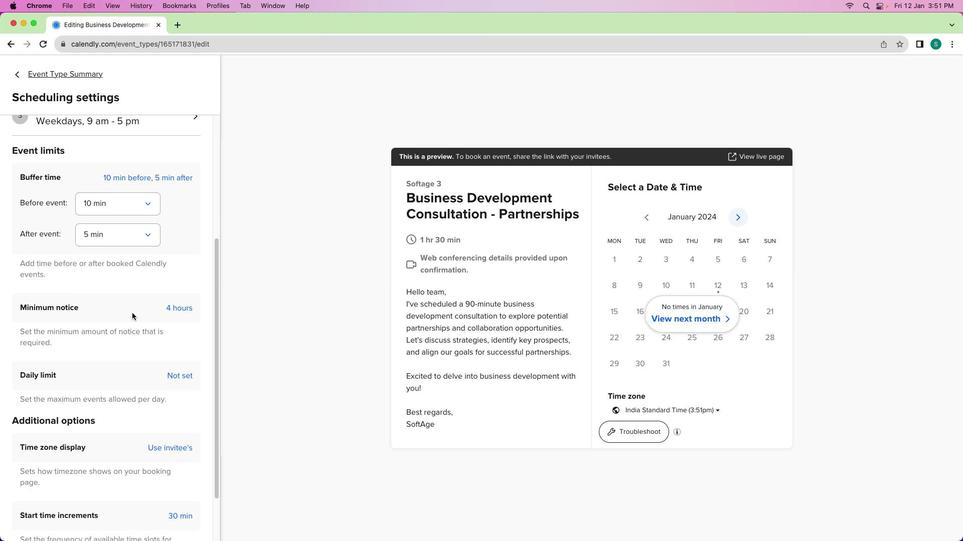
Action: Mouse scrolled (138, 320) with delta (7, 6)
Screenshot: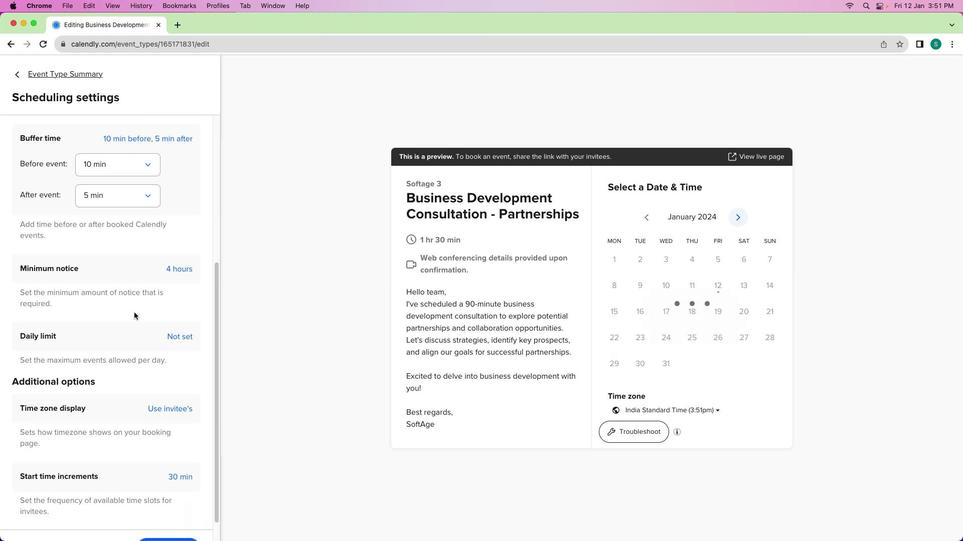 
Action: Mouse scrolled (138, 320) with delta (7, 6)
Screenshot: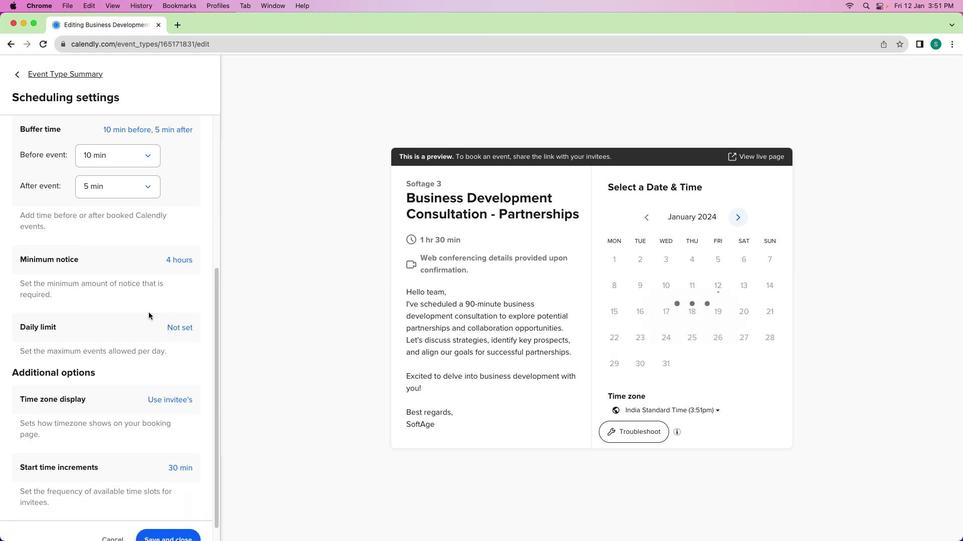 
Action: Mouse moved to (212, 534)
Screenshot: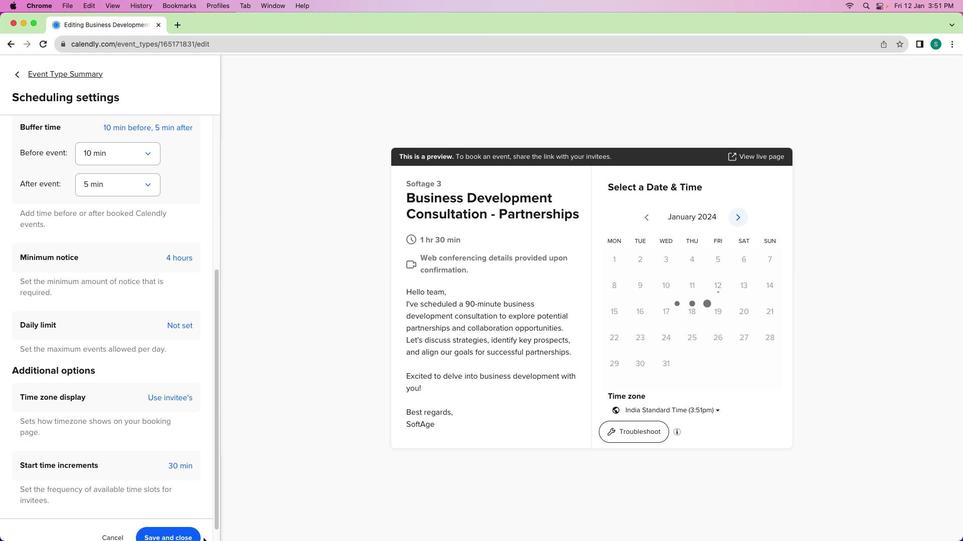 
Action: Mouse scrolled (212, 534) with delta (7, 6)
Screenshot: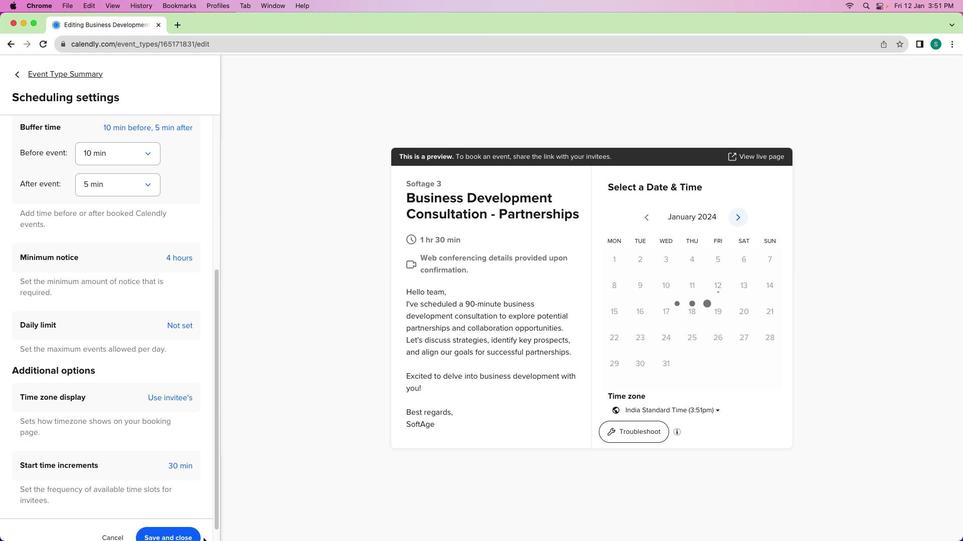 
Action: Mouse moved to (200, 540)
Screenshot: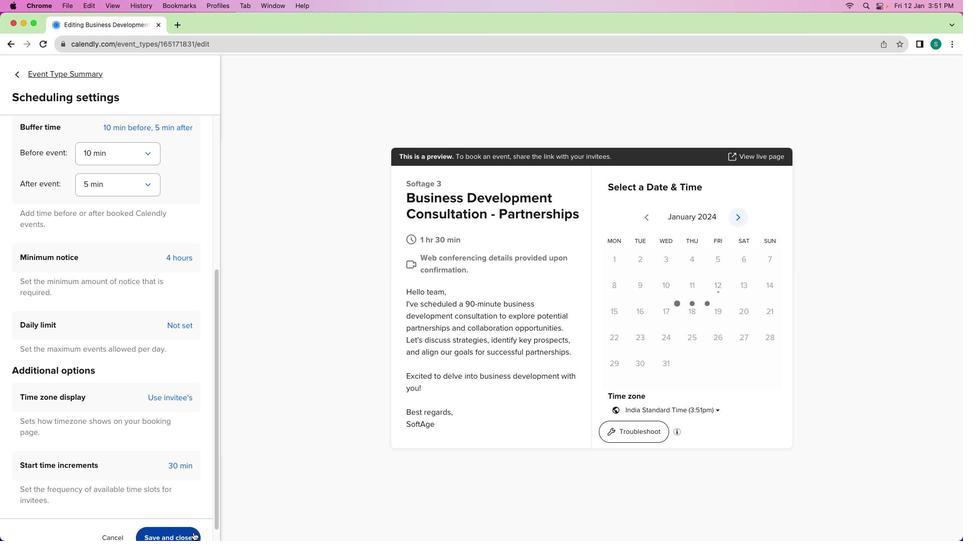 
Action: Mouse pressed left at (200, 540)
Screenshot: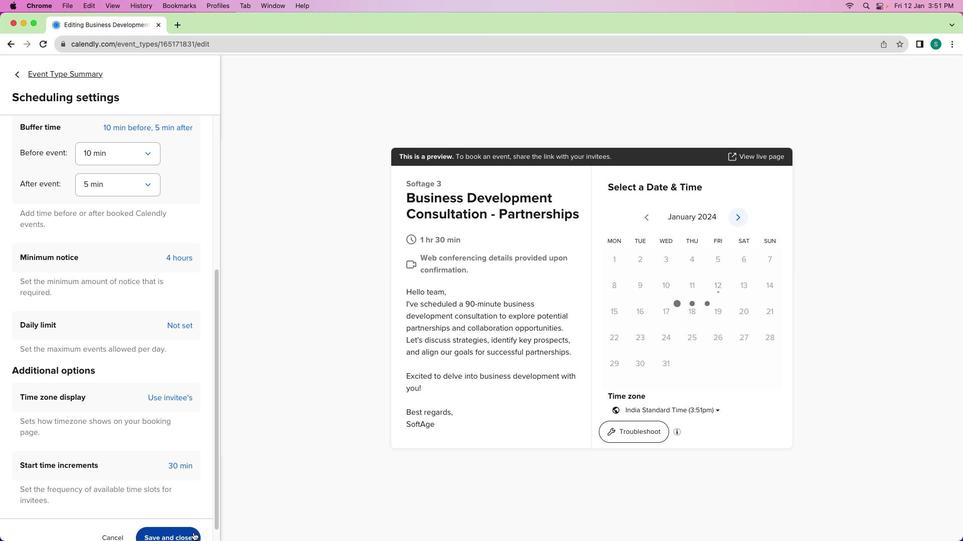
Action: Mouse moved to (42, 79)
Screenshot: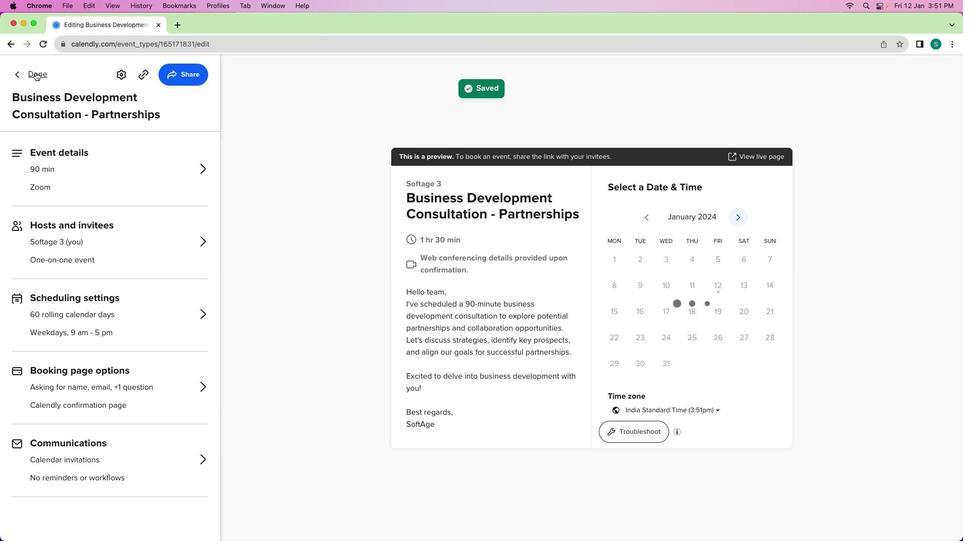 
Action: Mouse pressed left at (42, 79)
Screenshot: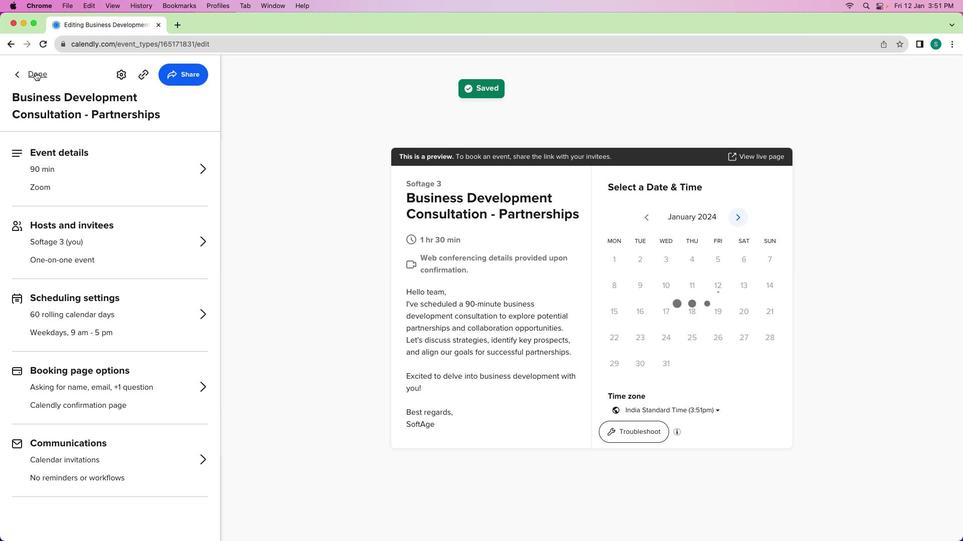 
Action: Mouse moved to (343, 330)
Screenshot: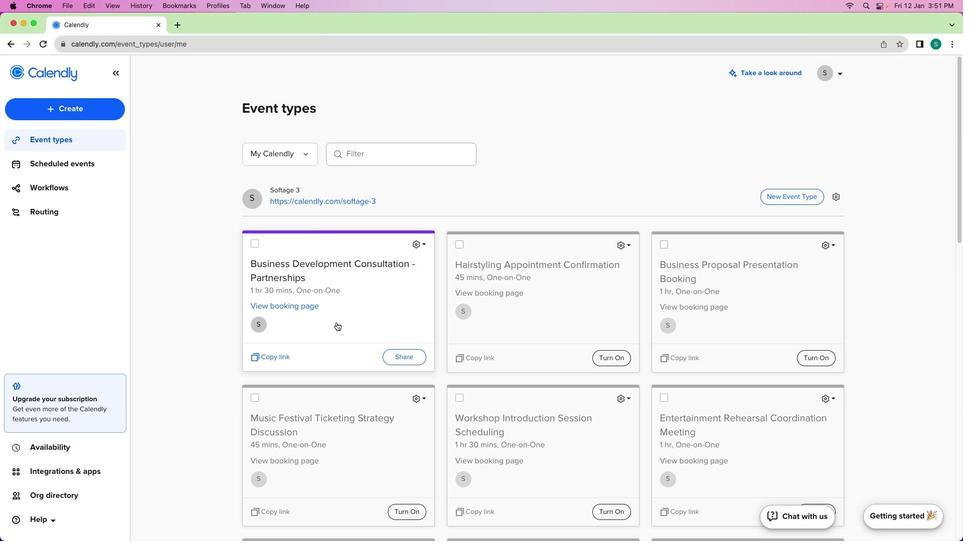 
